 Task: Search for a house in Monte Plata, Dominican Republic for 8 adults from 12th to 16th July, with amenities like Gym, Wifi, and TV, priced between ₹10,000 and ₹16,000, and hosted in English.
Action: Mouse moved to (418, 87)
Screenshot: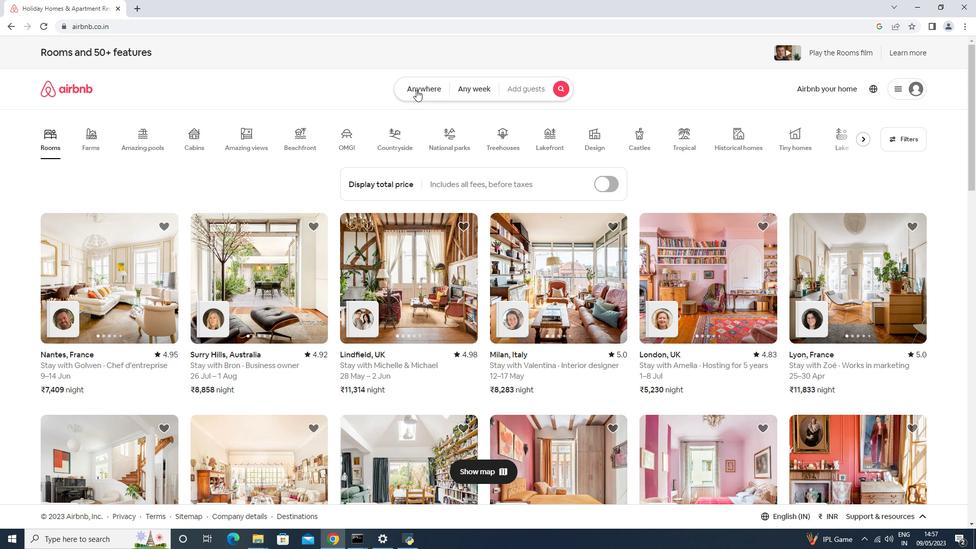 
Action: Mouse pressed left at (418, 87)
Screenshot: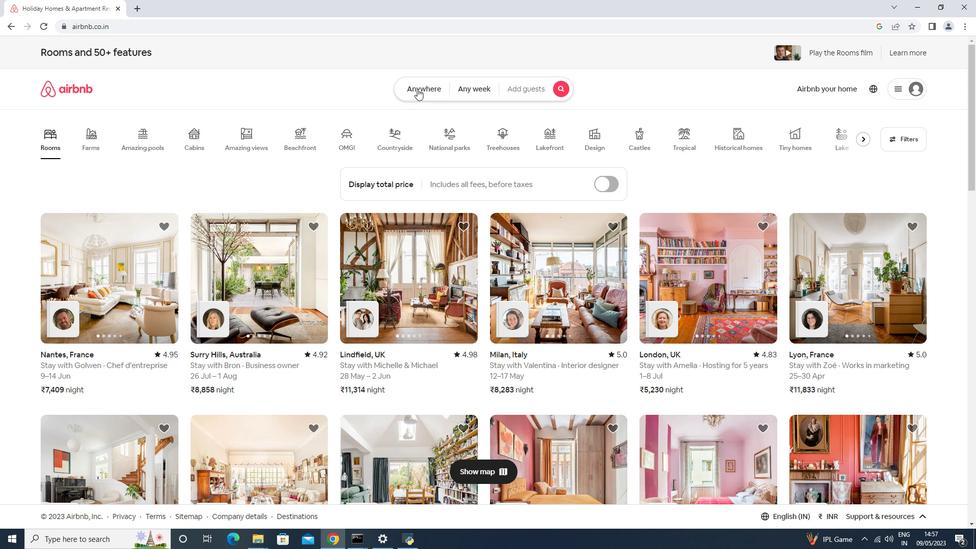 
Action: Mouse moved to (396, 122)
Screenshot: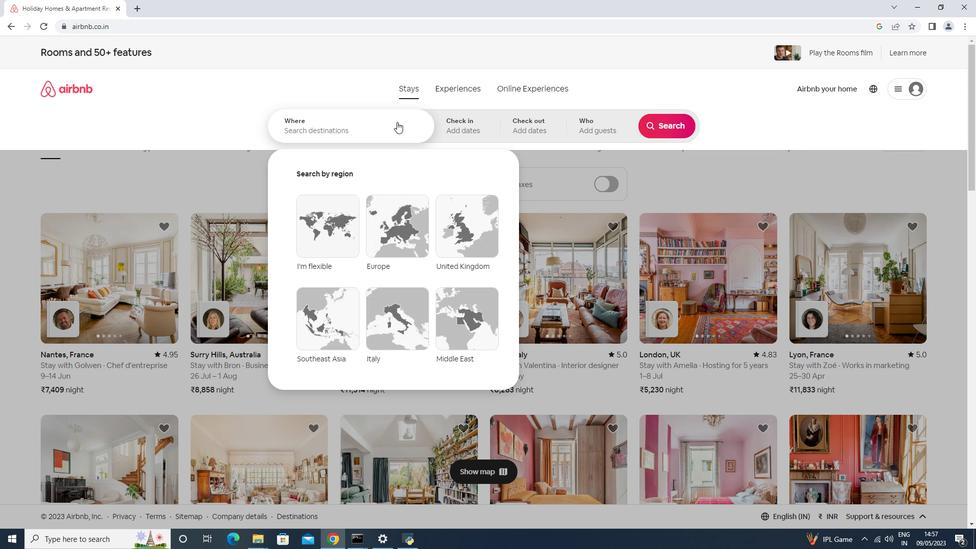 
Action: Mouse pressed left at (396, 122)
Screenshot: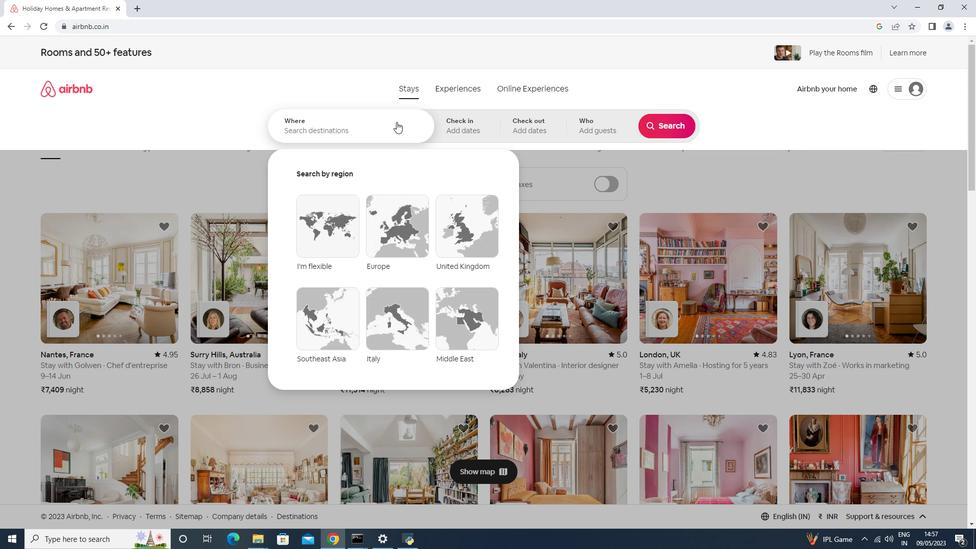 
Action: Key pressed <Key.shift>Monte<Key.space><Key.shift>Plata,<Key.space><Key.shift>Dominican<Key.enter>
Screenshot: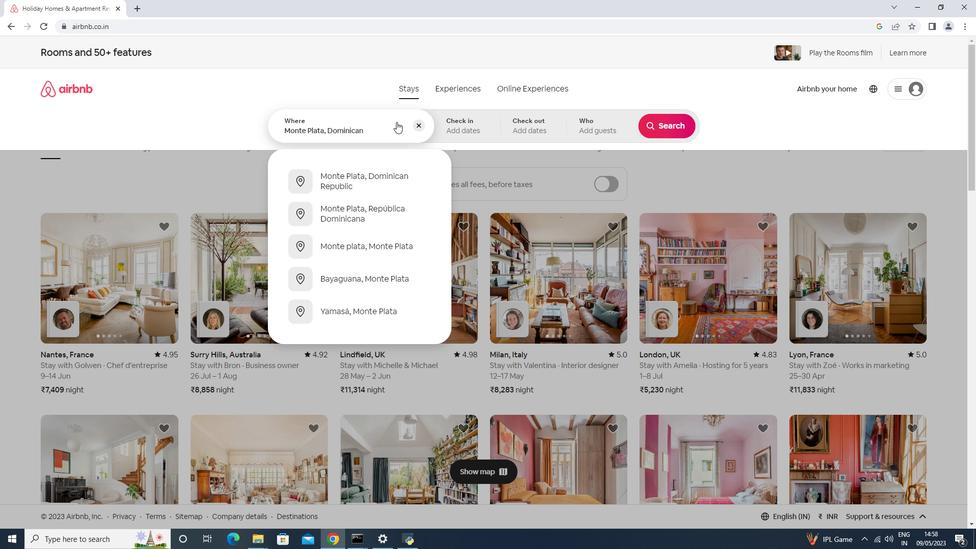 
Action: Mouse moved to (669, 209)
Screenshot: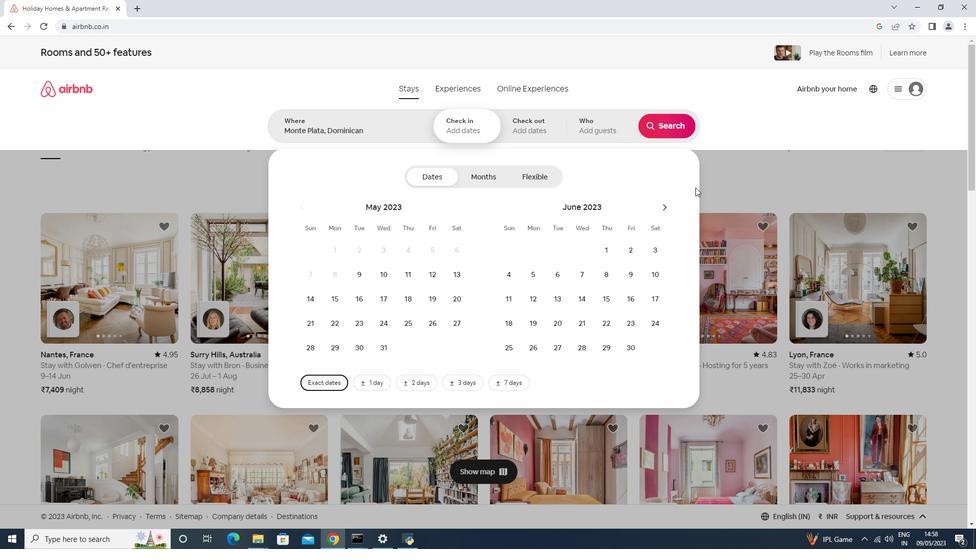 
Action: Mouse pressed left at (669, 209)
Screenshot: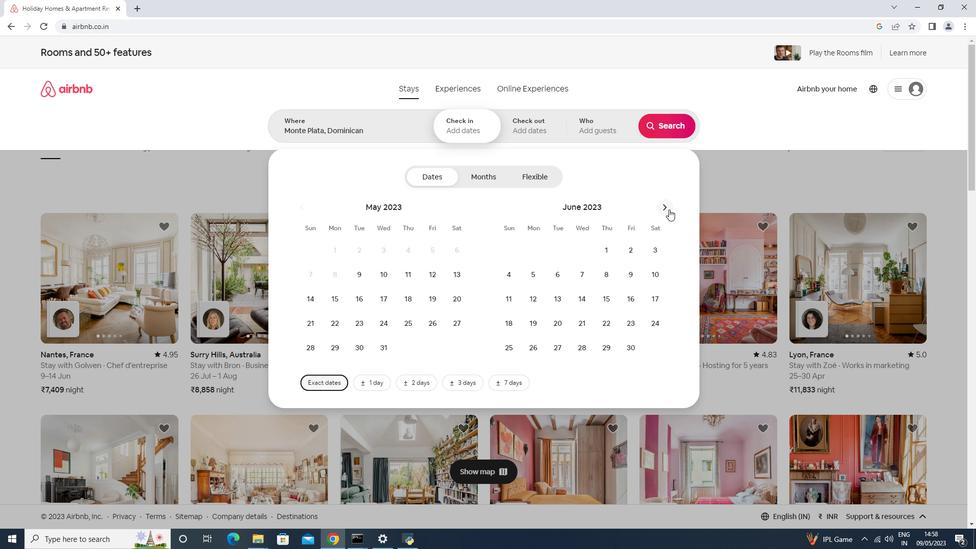 
Action: Mouse moved to (583, 297)
Screenshot: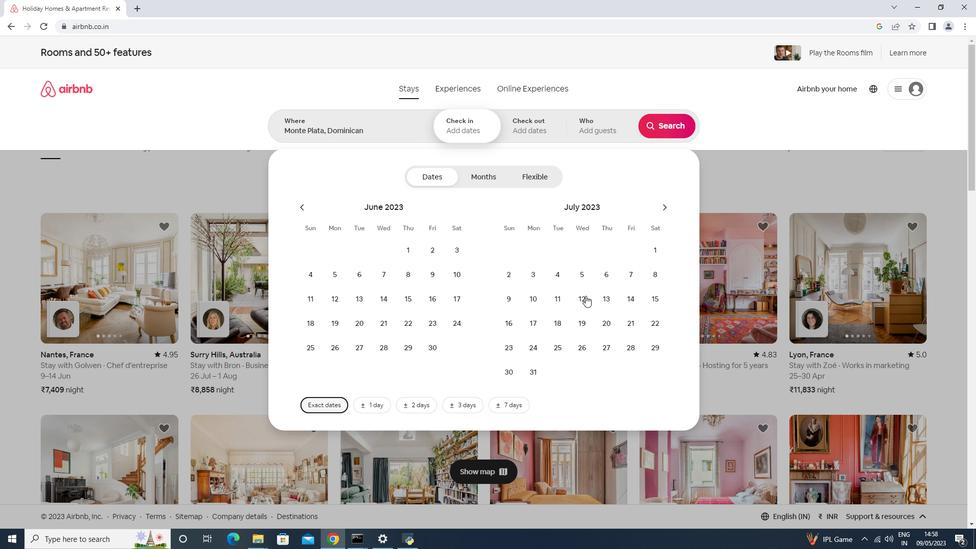
Action: Mouse pressed left at (583, 297)
Screenshot: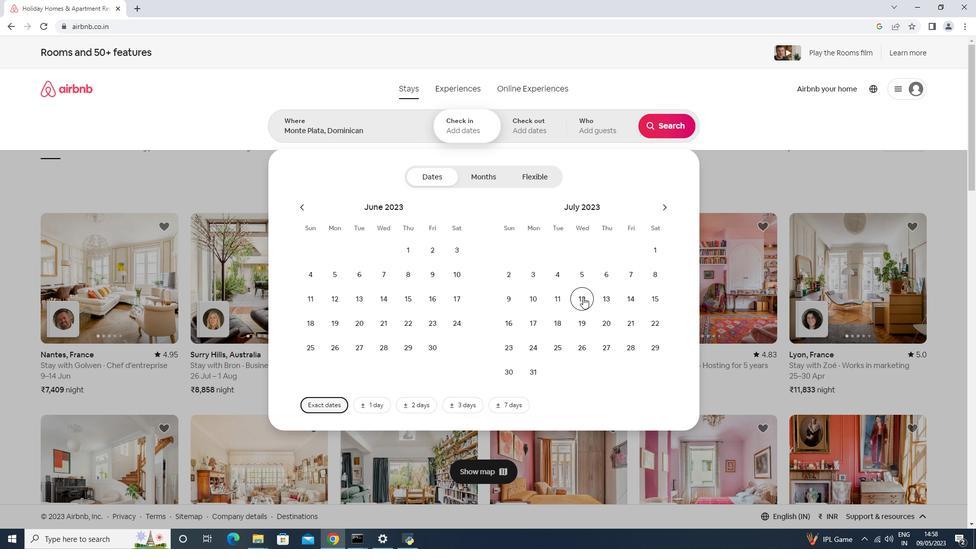 
Action: Mouse moved to (517, 321)
Screenshot: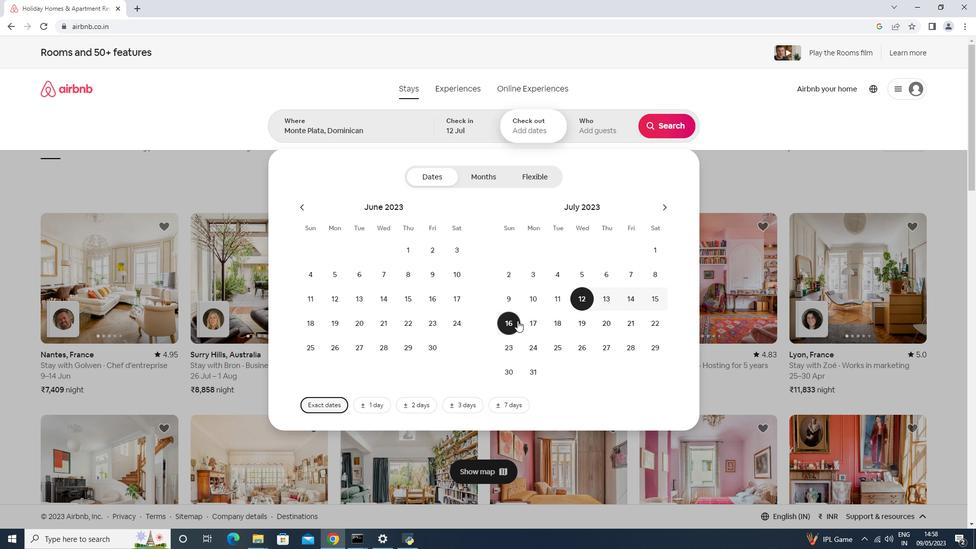 
Action: Mouse pressed left at (517, 321)
Screenshot: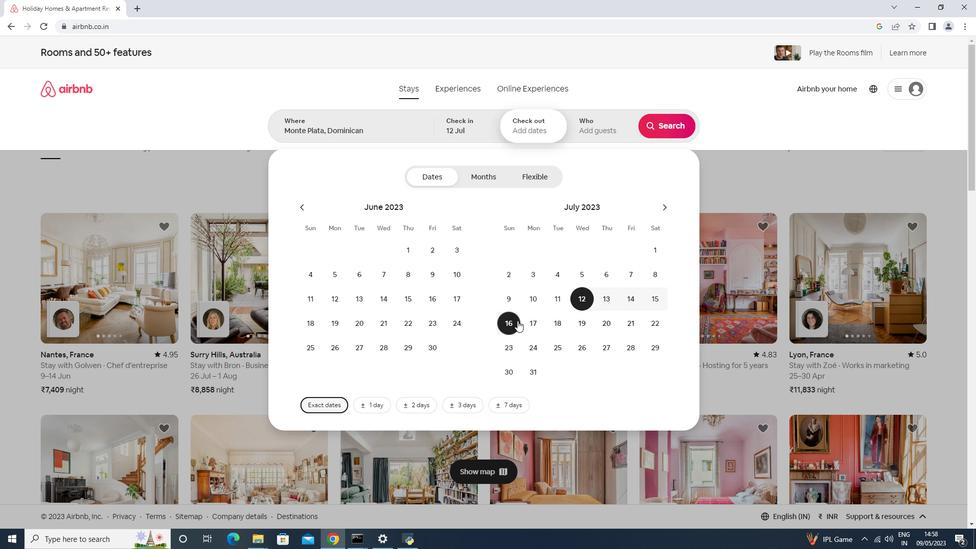 
Action: Mouse moved to (598, 136)
Screenshot: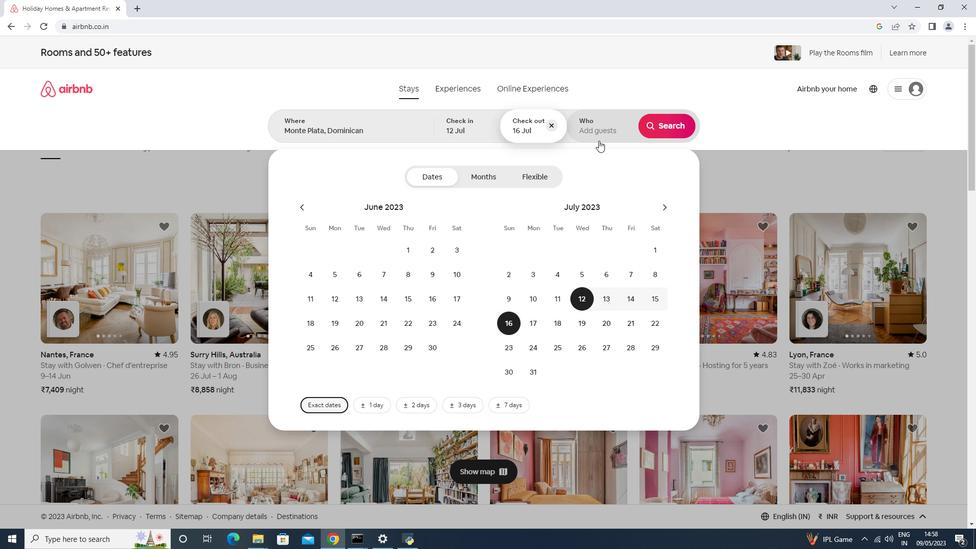 
Action: Mouse pressed left at (598, 136)
Screenshot: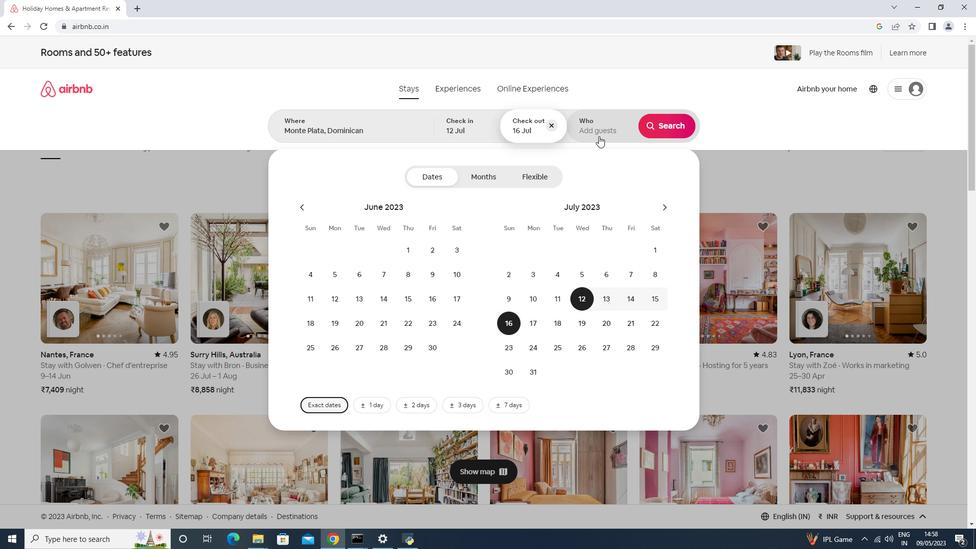 
Action: Mouse moved to (669, 178)
Screenshot: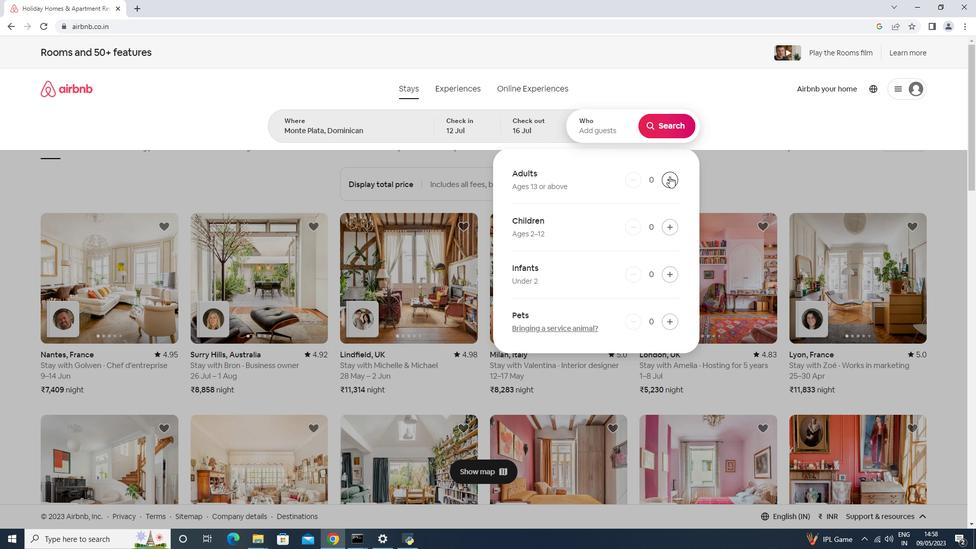 
Action: Mouse pressed left at (669, 178)
Screenshot: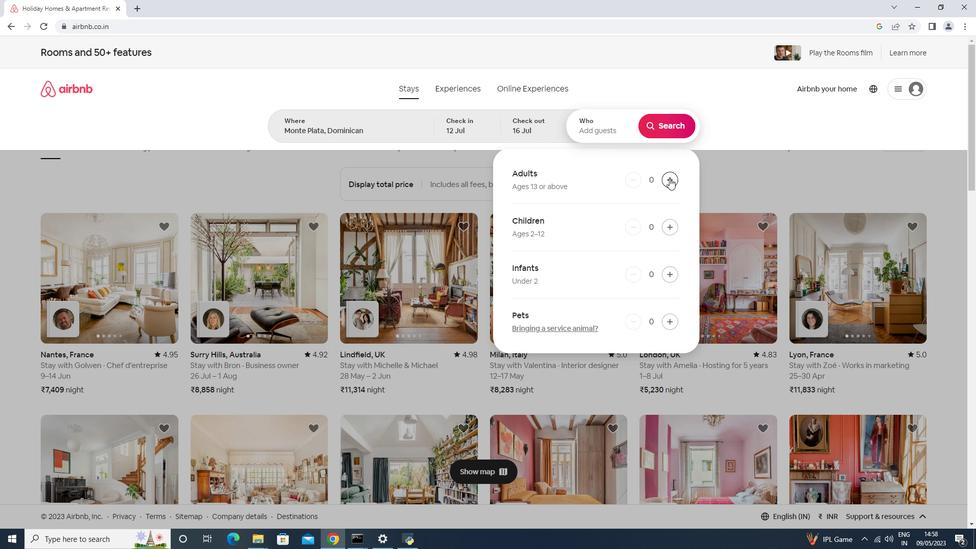 
Action: Mouse pressed left at (669, 178)
Screenshot: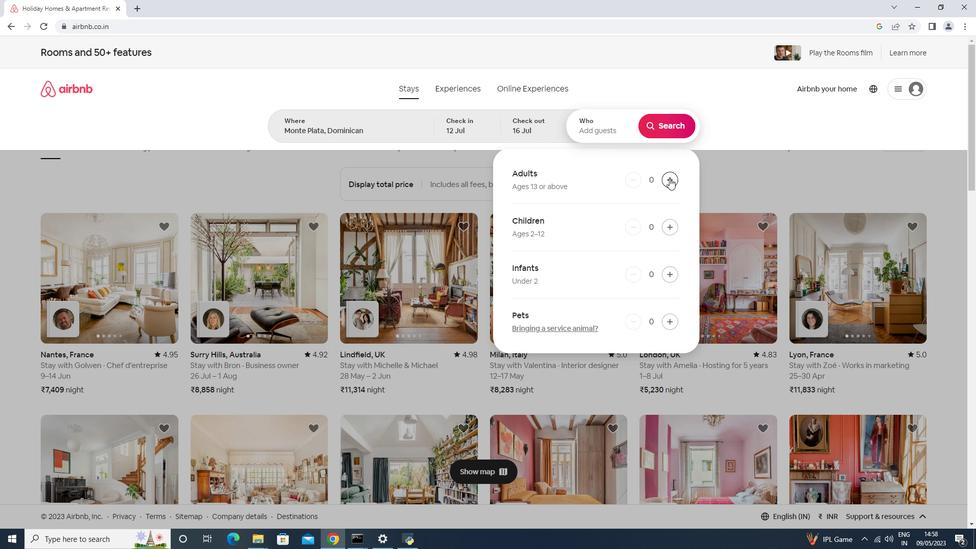 
Action: Mouse pressed left at (669, 178)
Screenshot: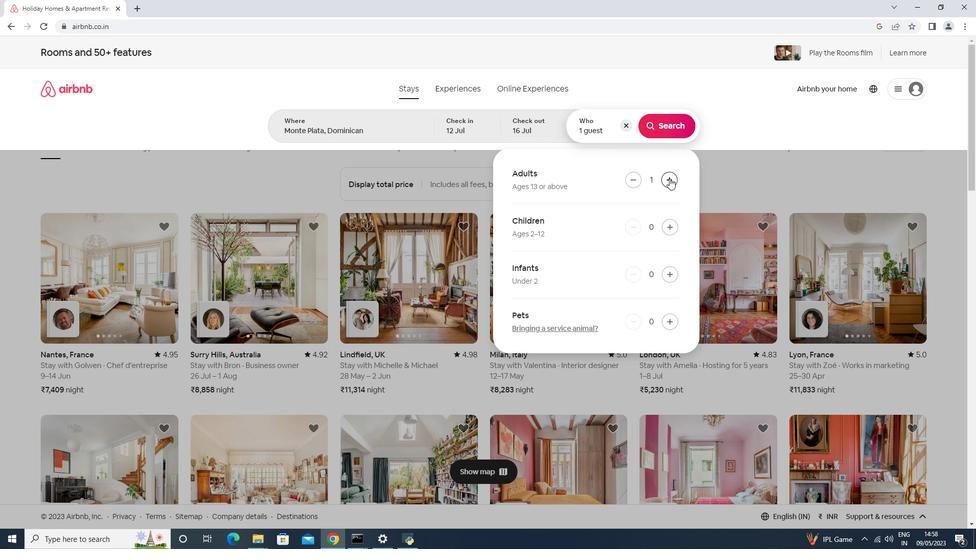 
Action: Mouse pressed left at (669, 178)
Screenshot: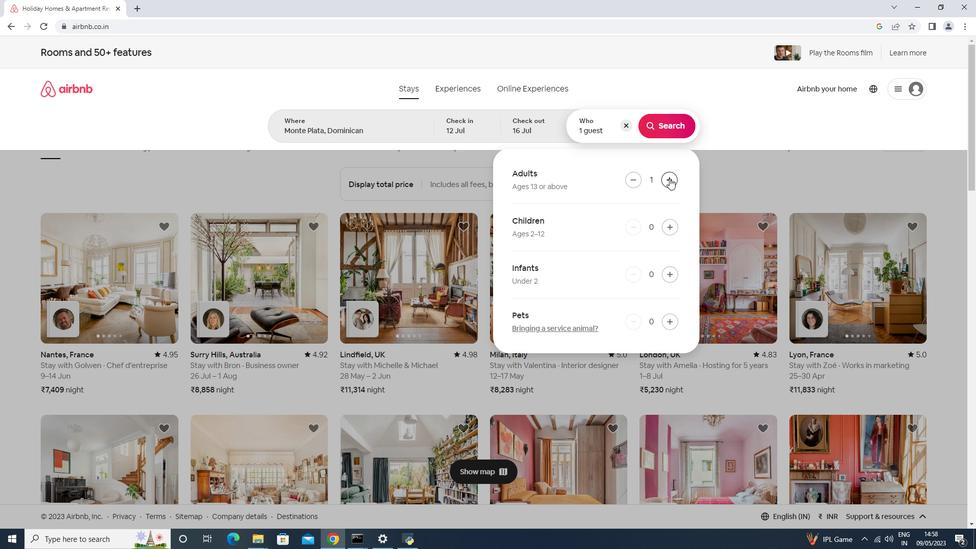 
Action: Mouse pressed left at (669, 178)
Screenshot: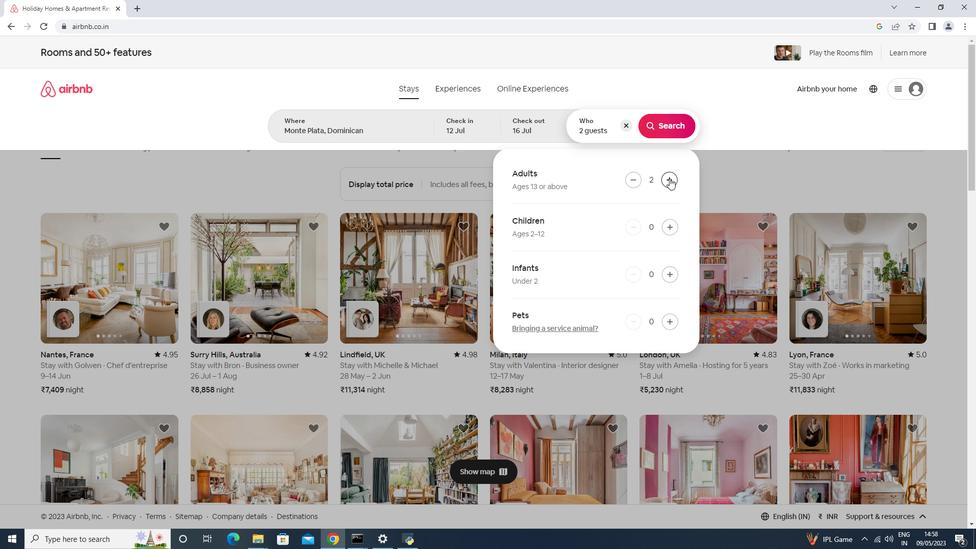 
Action: Mouse pressed left at (669, 178)
Screenshot: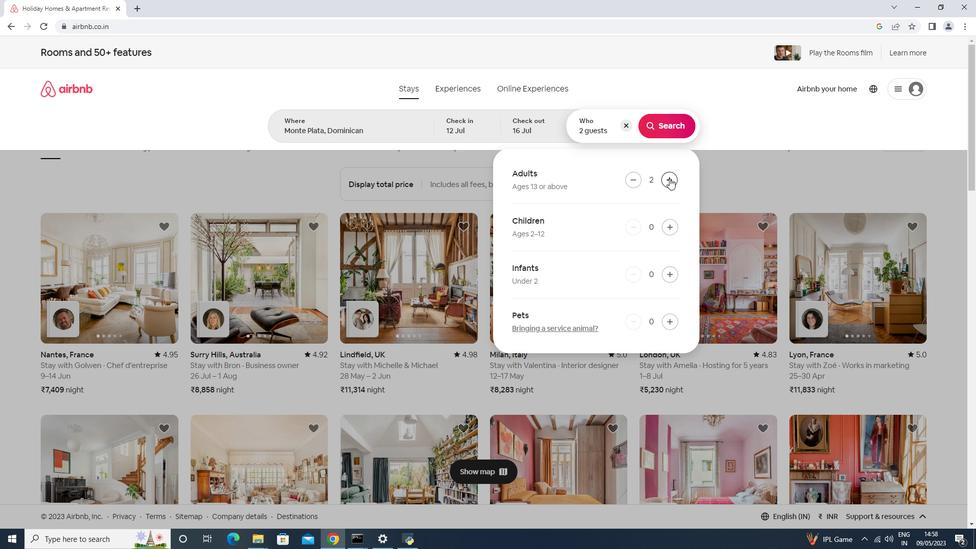 
Action: Mouse pressed left at (669, 178)
Screenshot: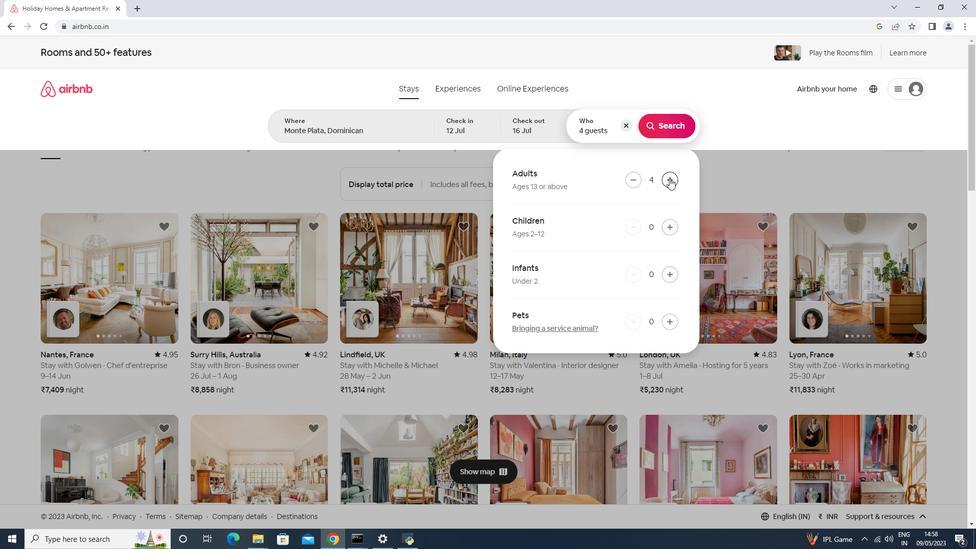 
Action: Mouse pressed left at (669, 178)
Screenshot: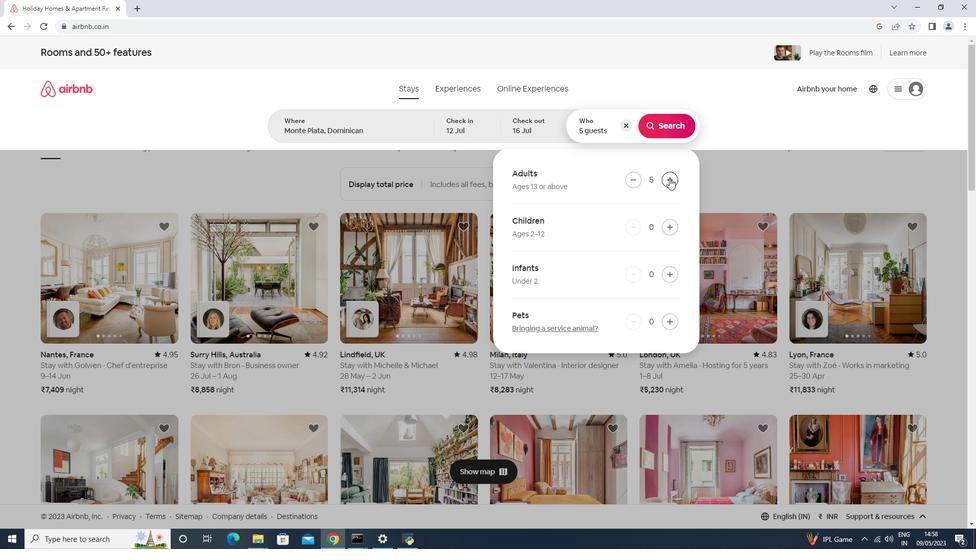 
Action: Mouse moved to (674, 124)
Screenshot: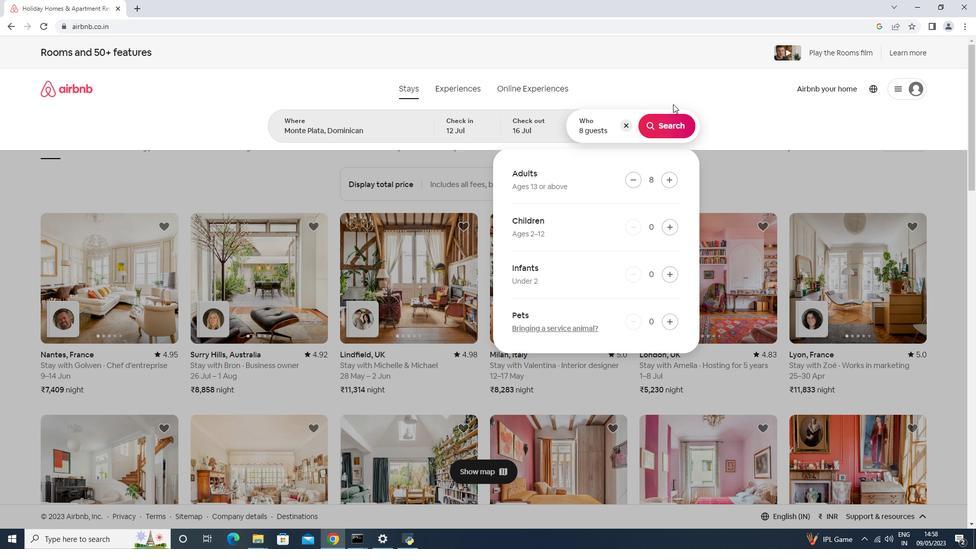 
Action: Mouse pressed left at (674, 124)
Screenshot: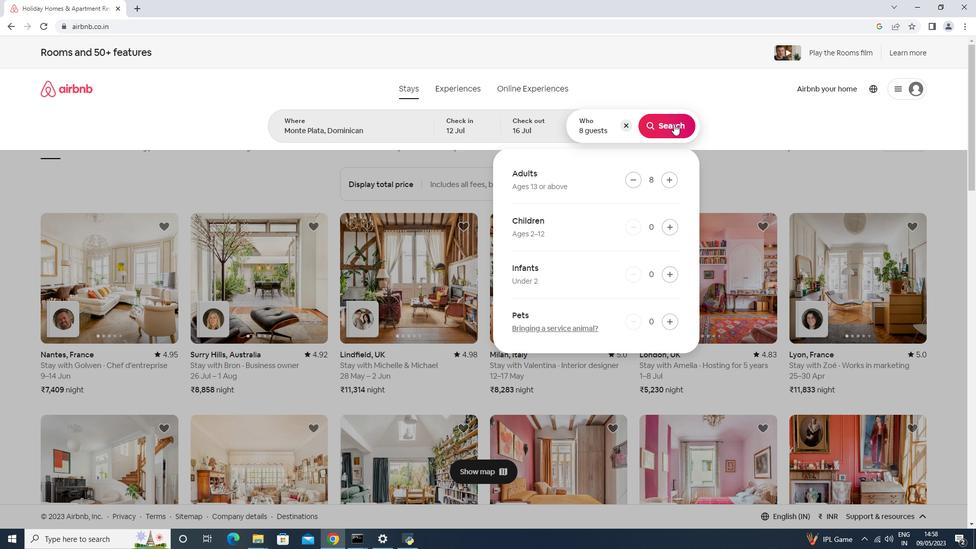 
Action: Mouse moved to (935, 96)
Screenshot: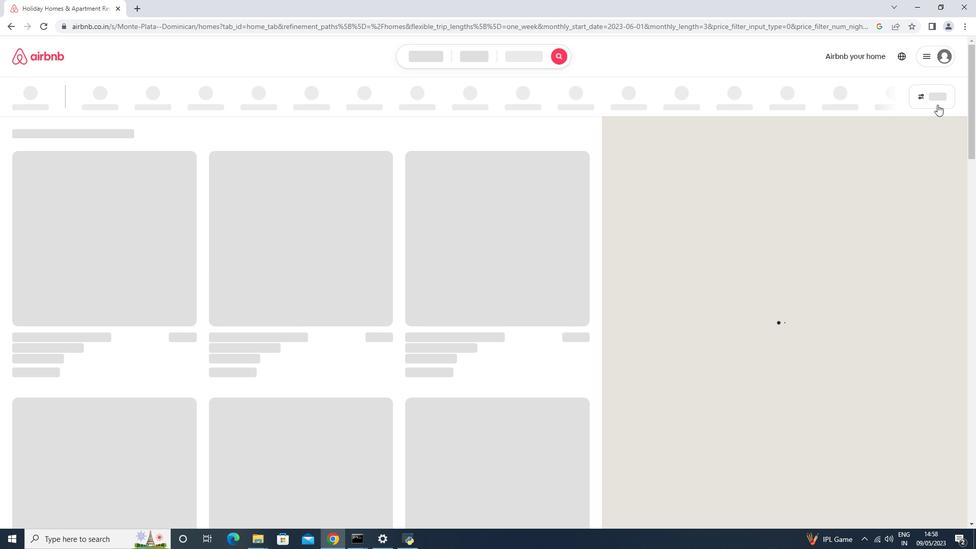 
Action: Mouse pressed left at (935, 96)
Screenshot: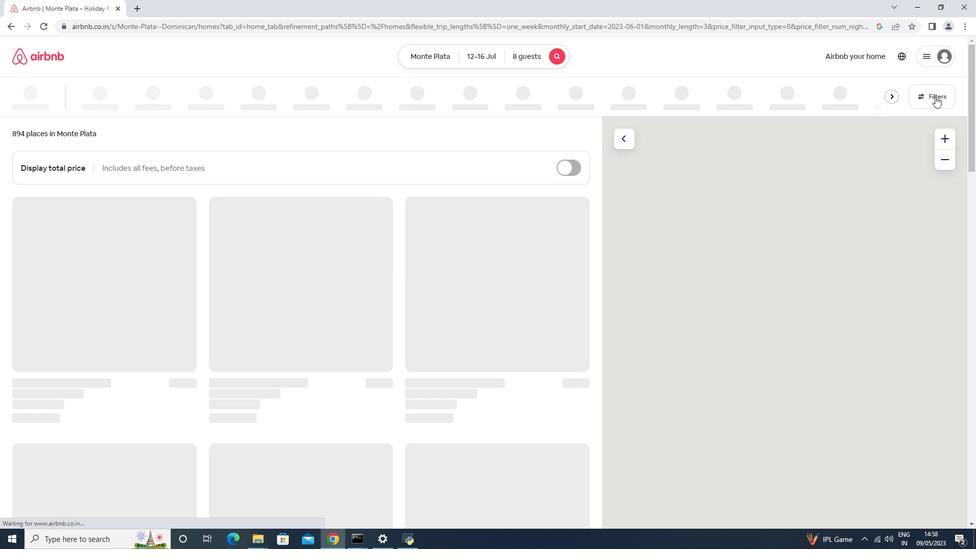 
Action: Mouse moved to (388, 341)
Screenshot: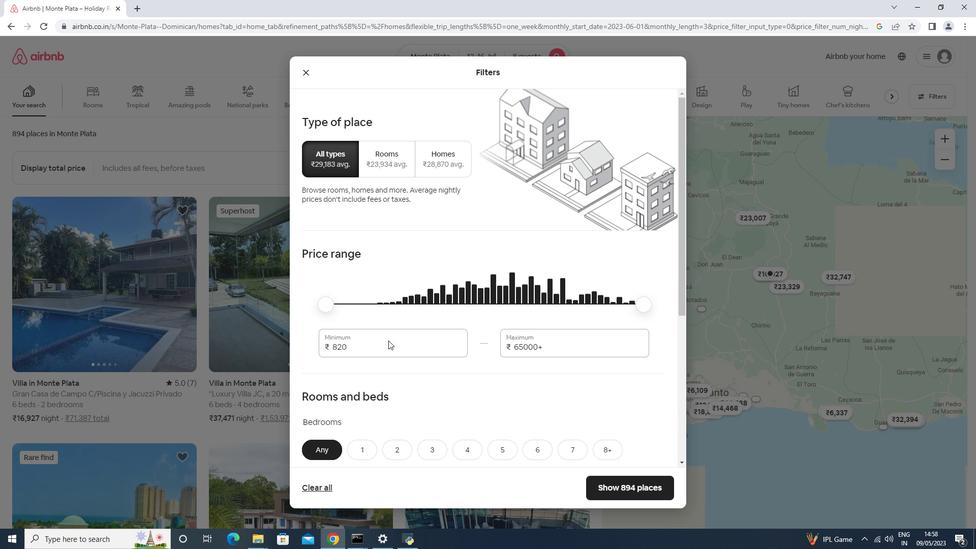 
Action: Mouse pressed left at (388, 341)
Screenshot: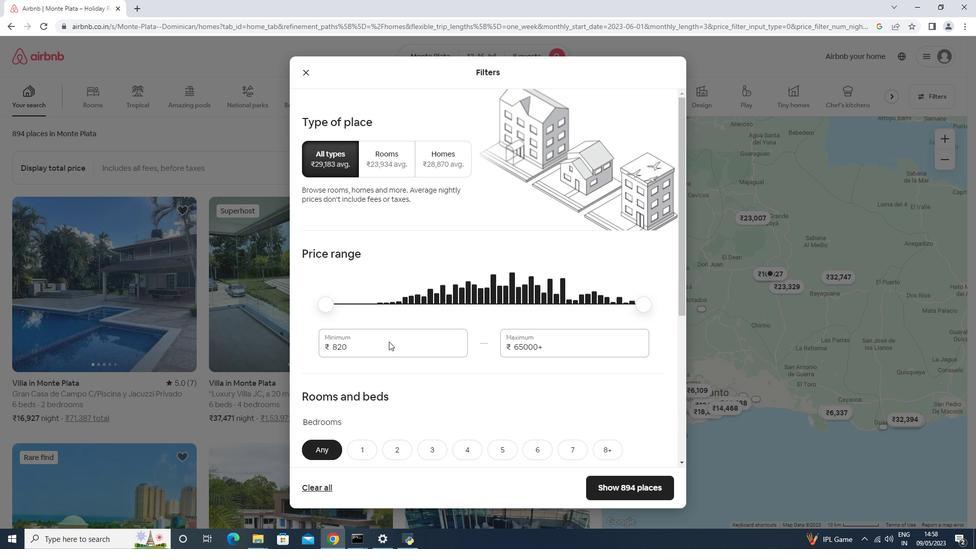 
Action: Mouse moved to (388, 341)
Screenshot: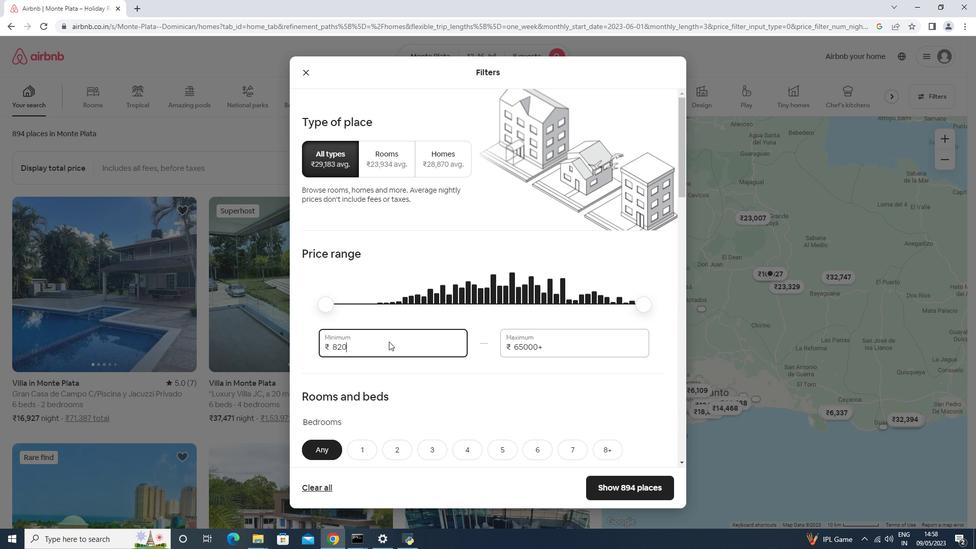 
Action: Key pressed <Key.backspace><Key.backspace><Key.backspace>10000<Key.tab>16000
Screenshot: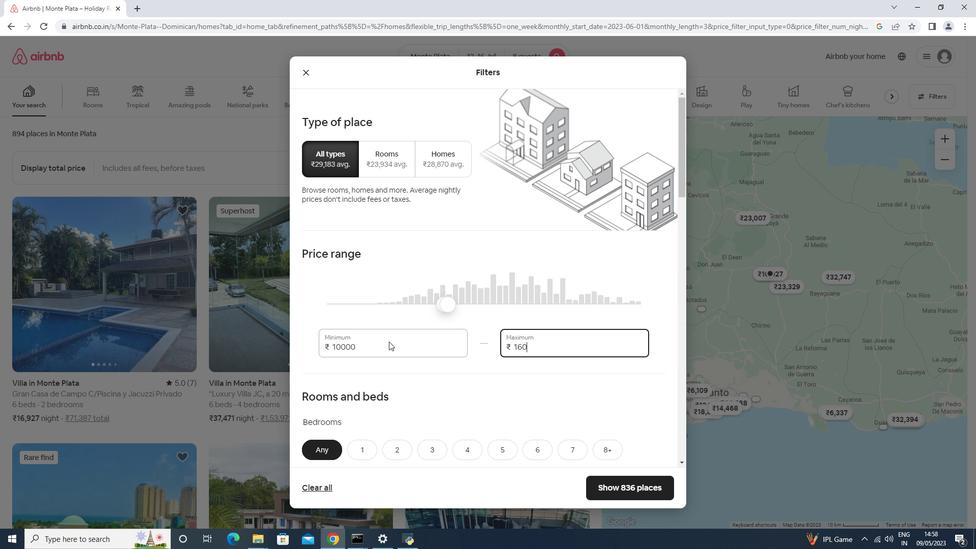 
Action: Mouse scrolled (388, 341) with delta (0, 0)
Screenshot: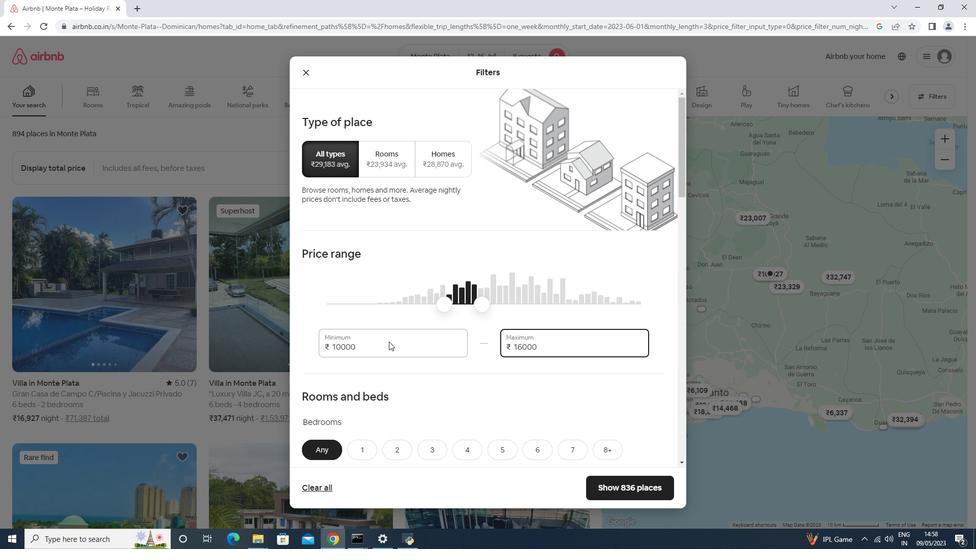 
Action: Mouse scrolled (388, 341) with delta (0, 0)
Screenshot: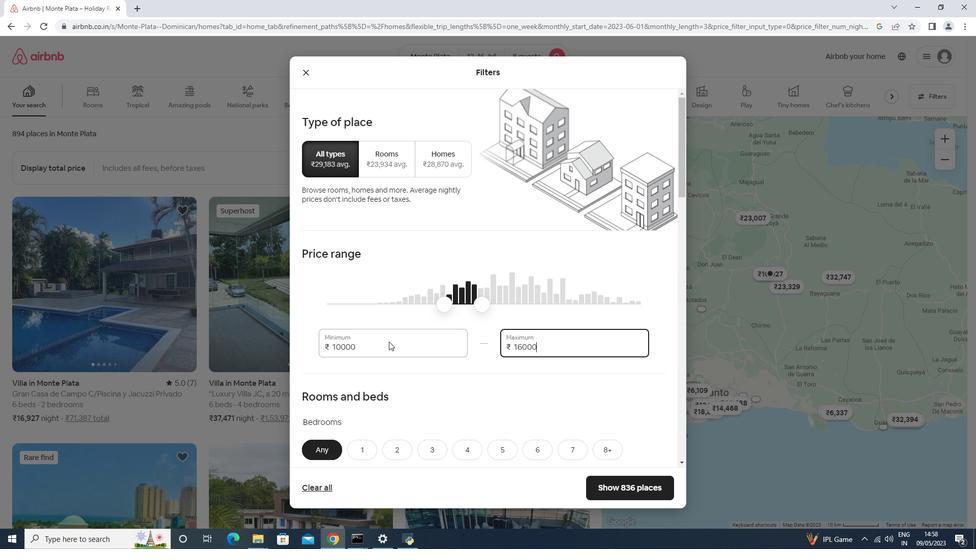 
Action: Mouse scrolled (388, 341) with delta (0, 0)
Screenshot: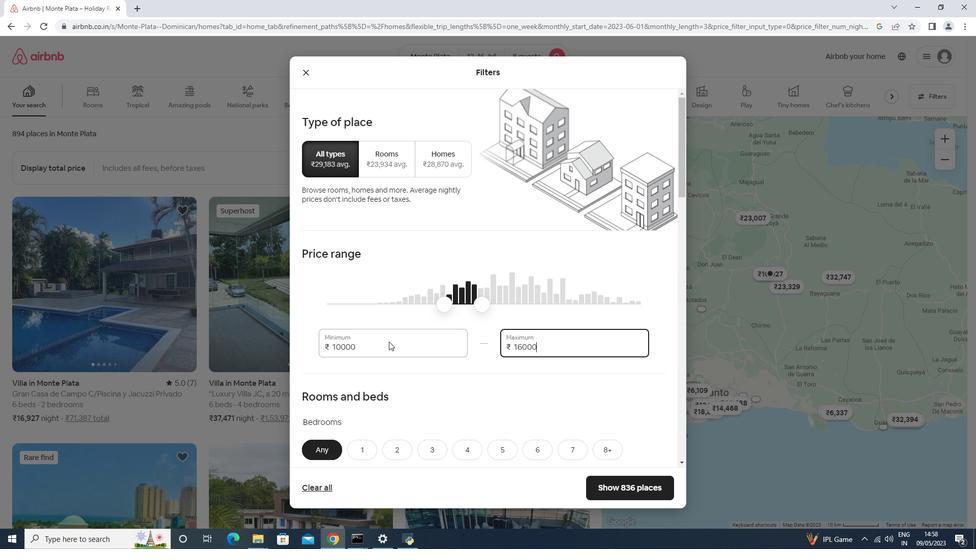
Action: Mouse scrolled (388, 341) with delta (0, 0)
Screenshot: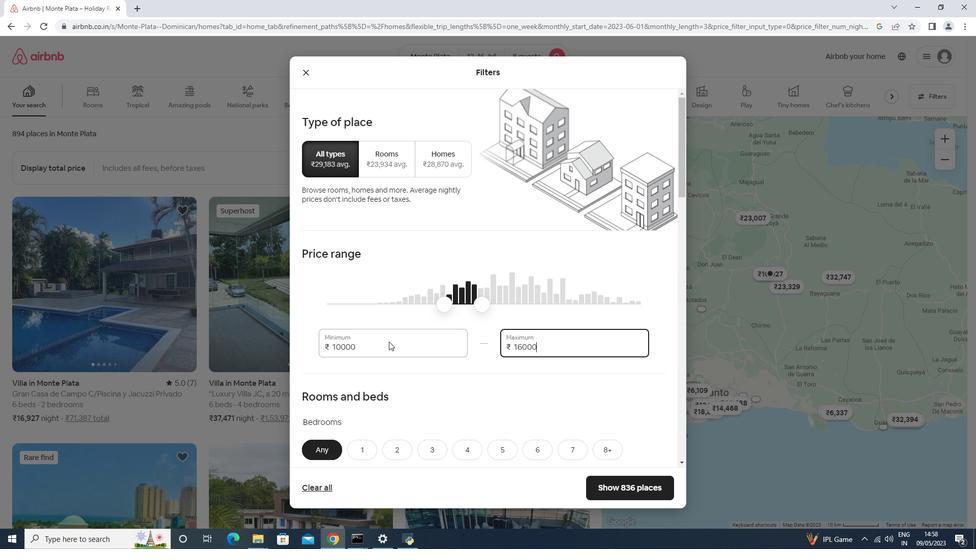 
Action: Mouse moved to (605, 244)
Screenshot: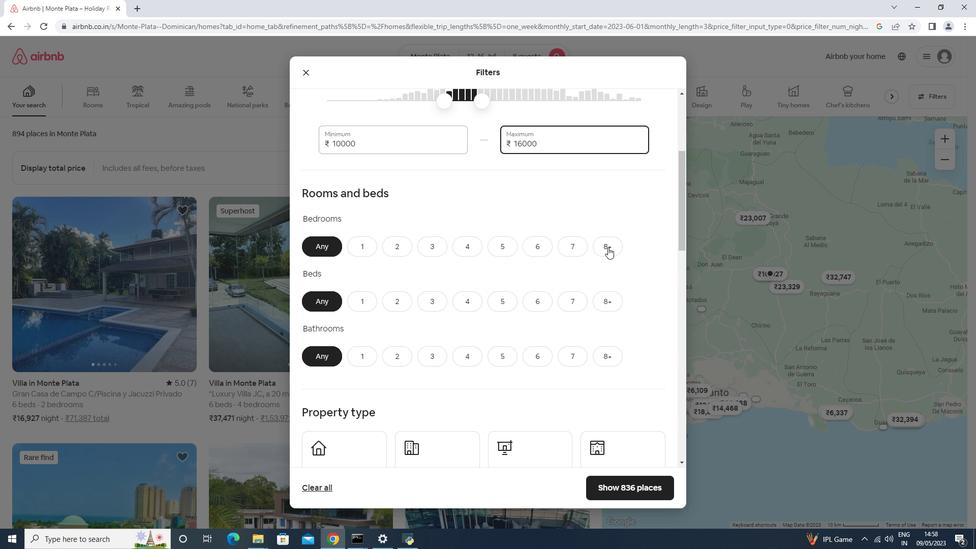 
Action: Mouse pressed left at (605, 244)
Screenshot: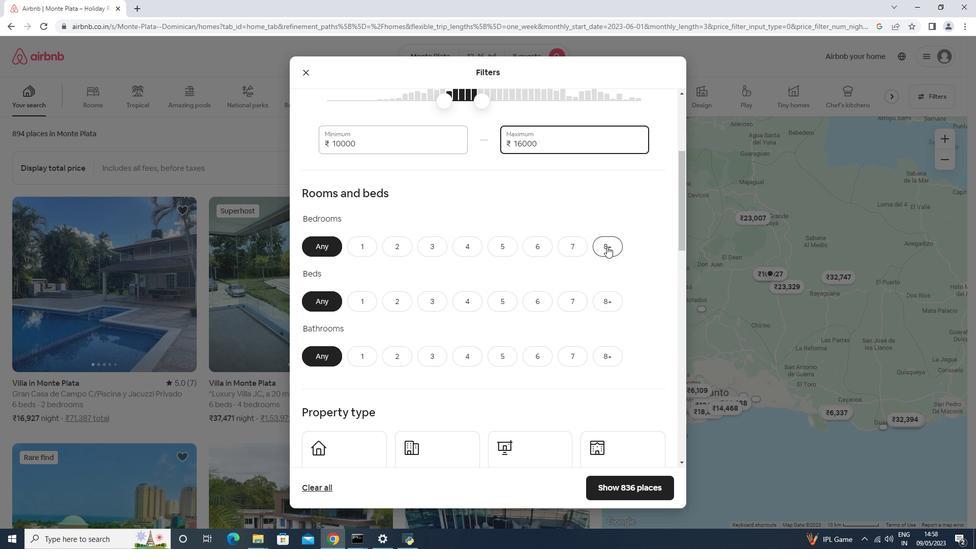 
Action: Mouse moved to (606, 301)
Screenshot: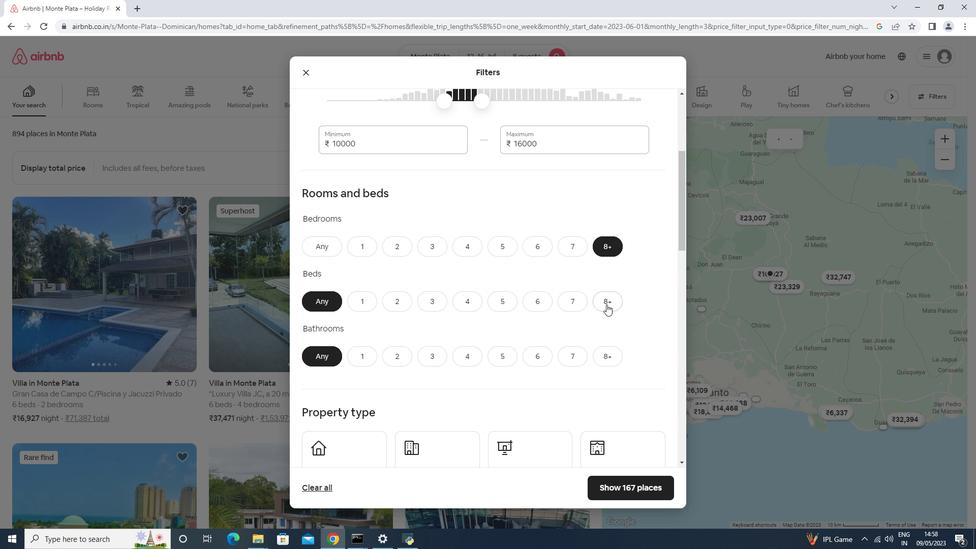 
Action: Mouse pressed left at (606, 301)
Screenshot: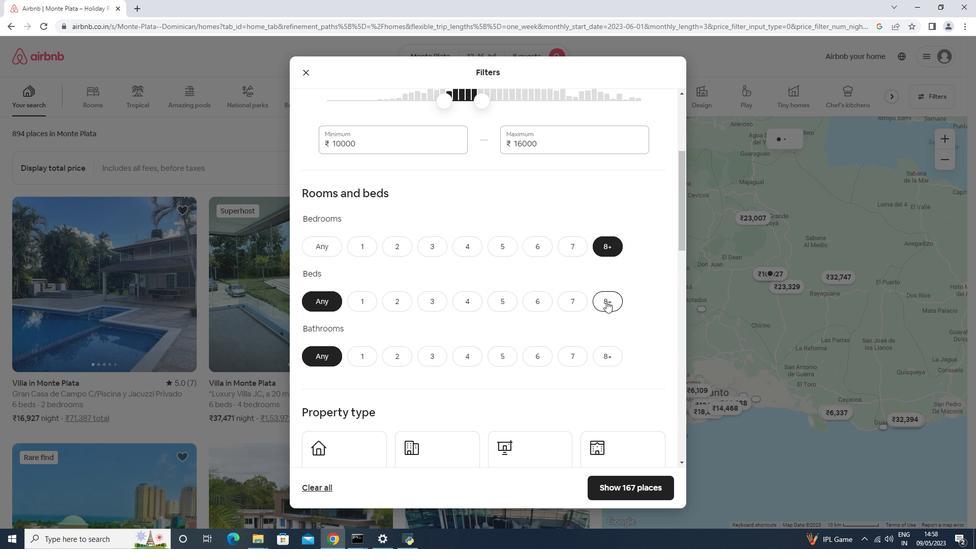 
Action: Mouse moved to (610, 353)
Screenshot: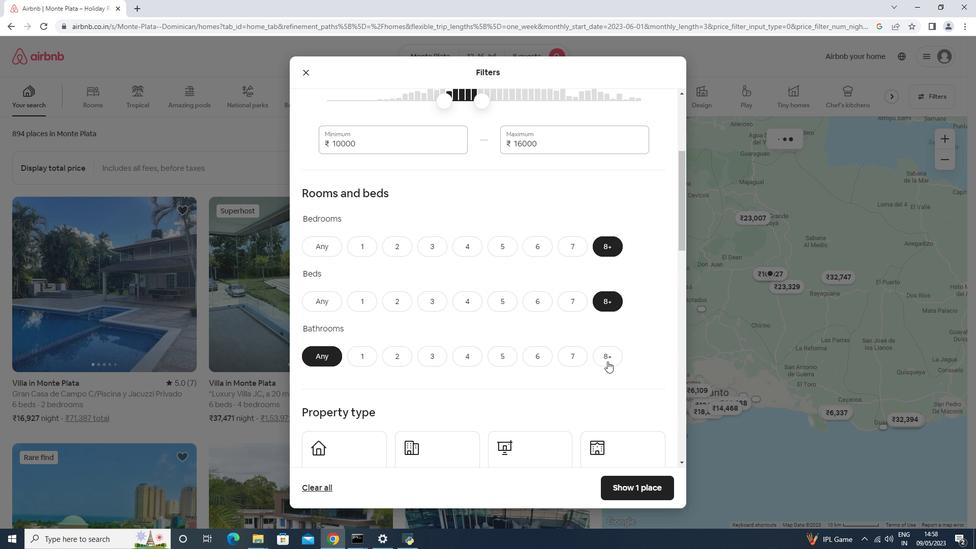 
Action: Mouse pressed left at (610, 353)
Screenshot: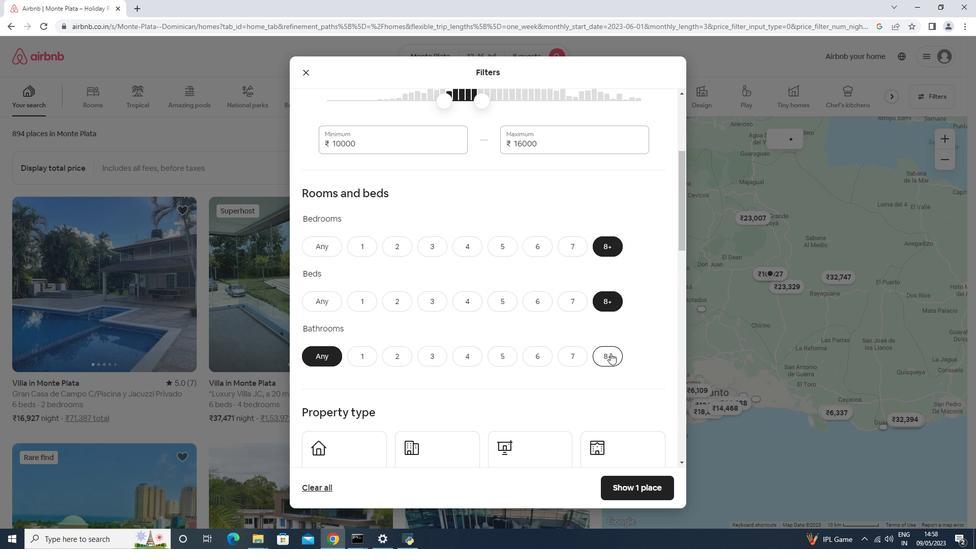 
Action: Mouse moved to (433, 420)
Screenshot: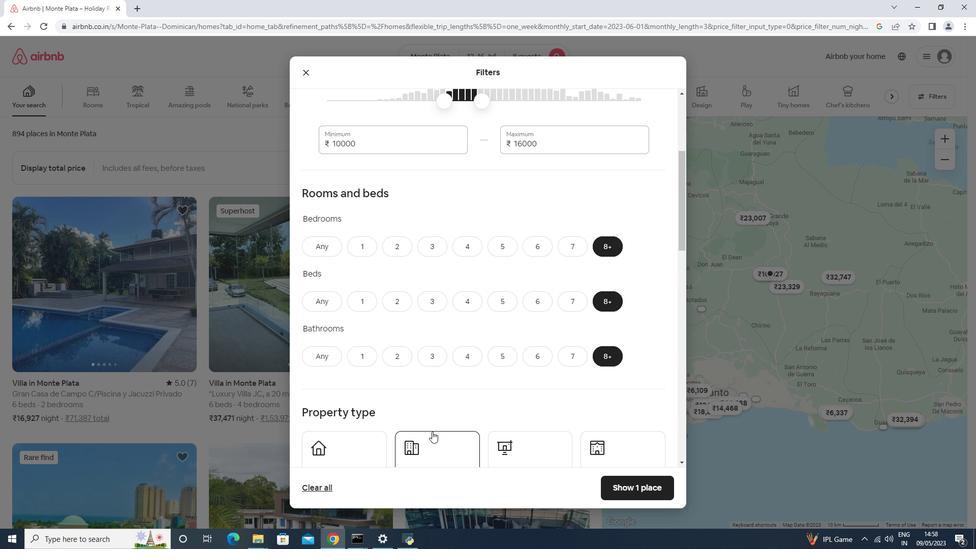 
Action: Mouse scrolled (433, 419) with delta (0, 0)
Screenshot: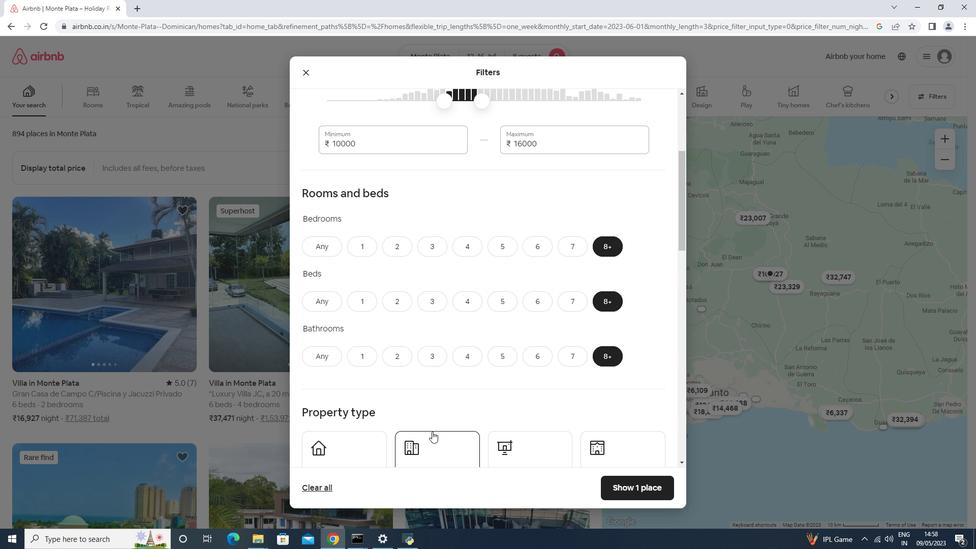 
Action: Mouse scrolled (433, 419) with delta (0, 0)
Screenshot: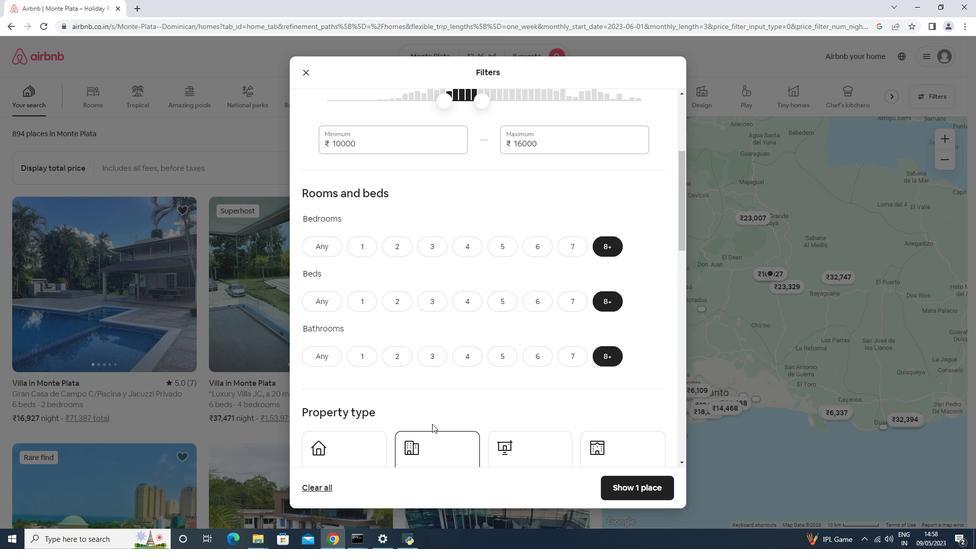
Action: Mouse scrolled (433, 419) with delta (0, 0)
Screenshot: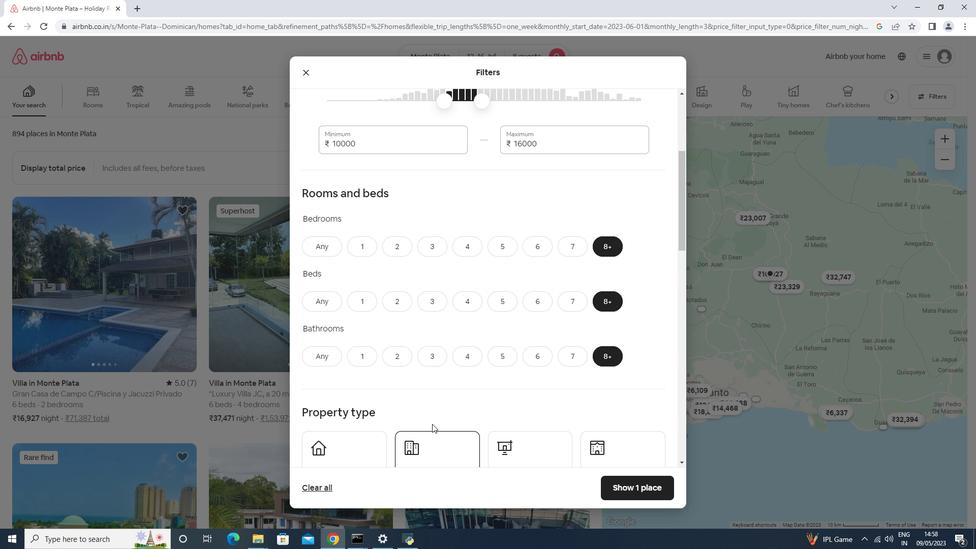 
Action: Mouse scrolled (433, 419) with delta (0, 0)
Screenshot: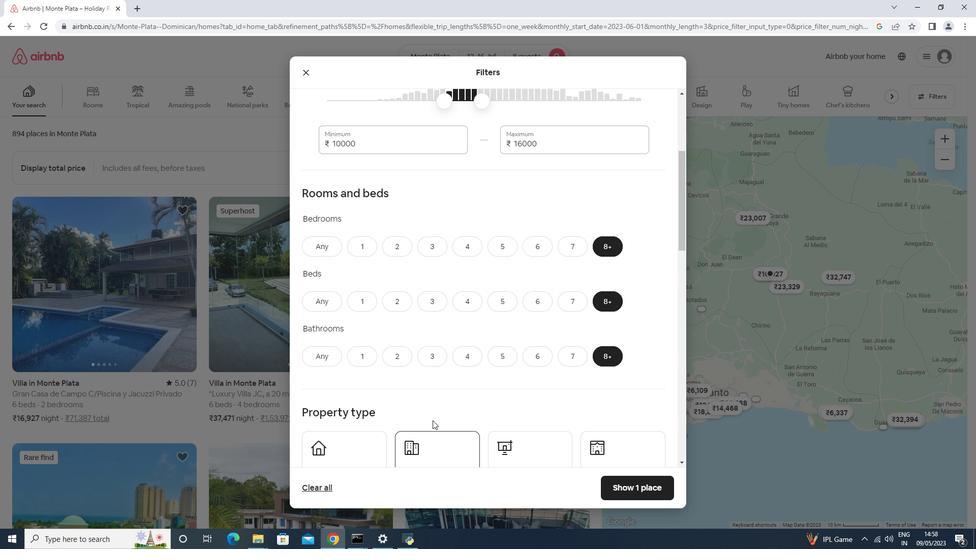 
Action: Mouse moved to (367, 270)
Screenshot: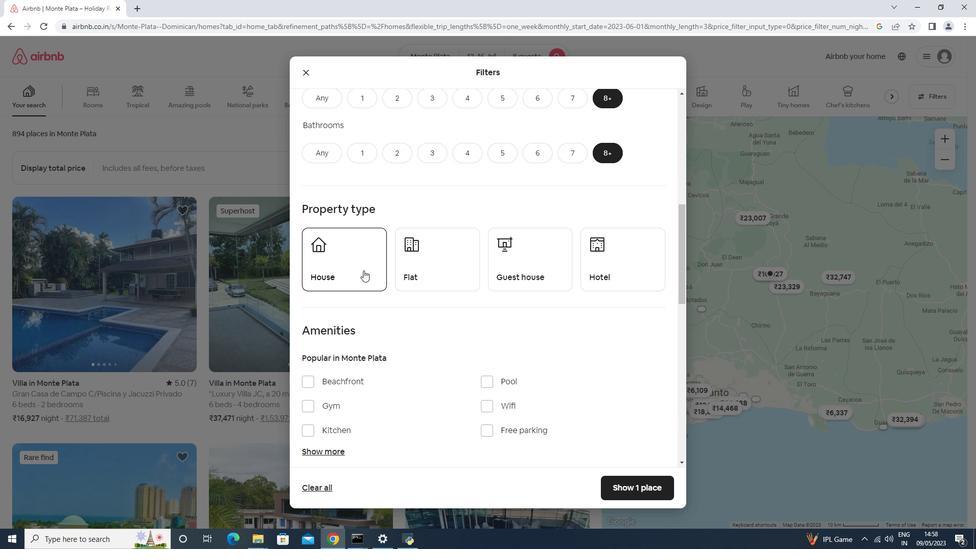 
Action: Mouse pressed left at (367, 270)
Screenshot: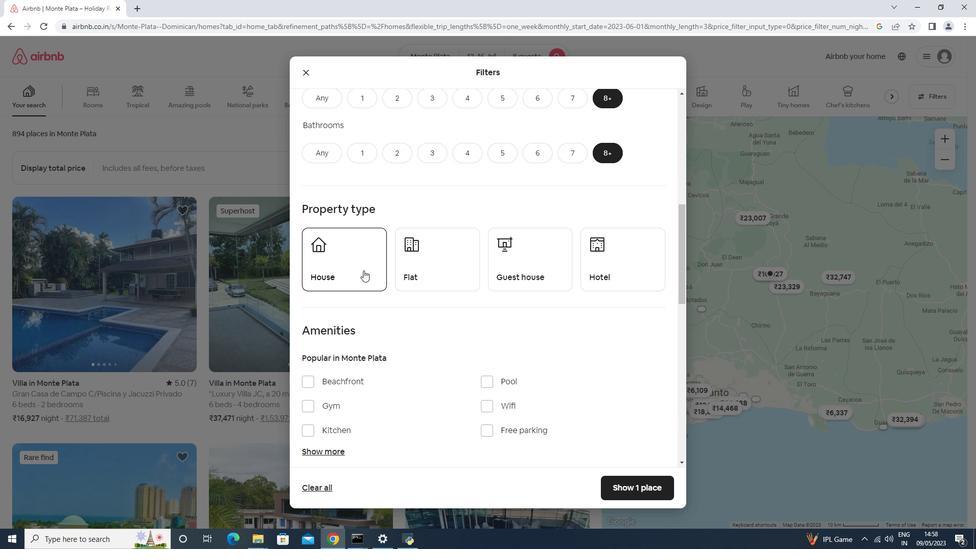 
Action: Mouse moved to (468, 279)
Screenshot: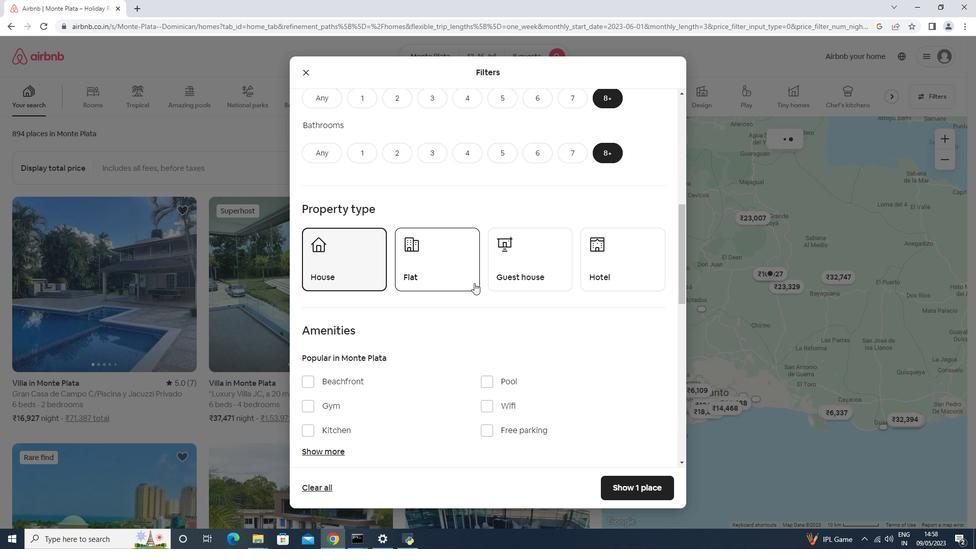 
Action: Mouse pressed left at (468, 279)
Screenshot: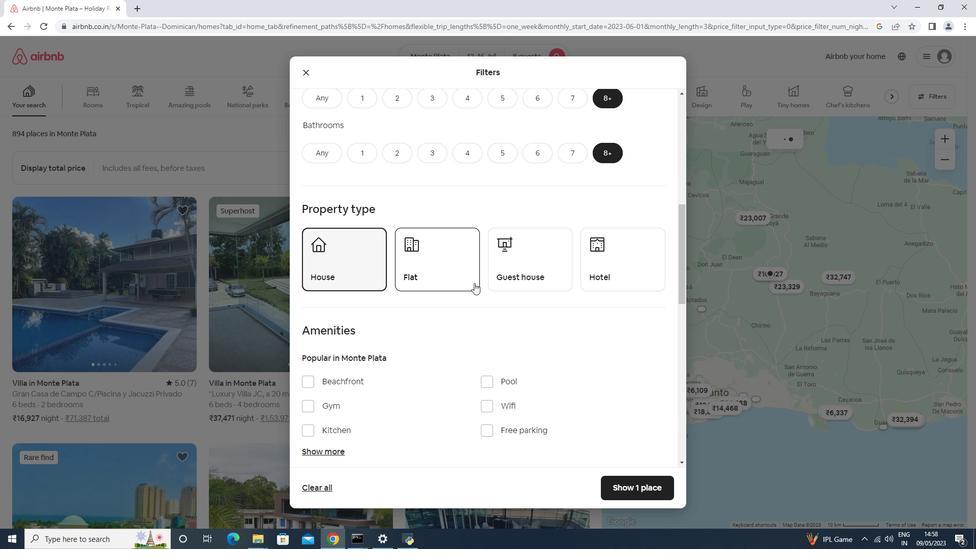 
Action: Mouse moved to (513, 273)
Screenshot: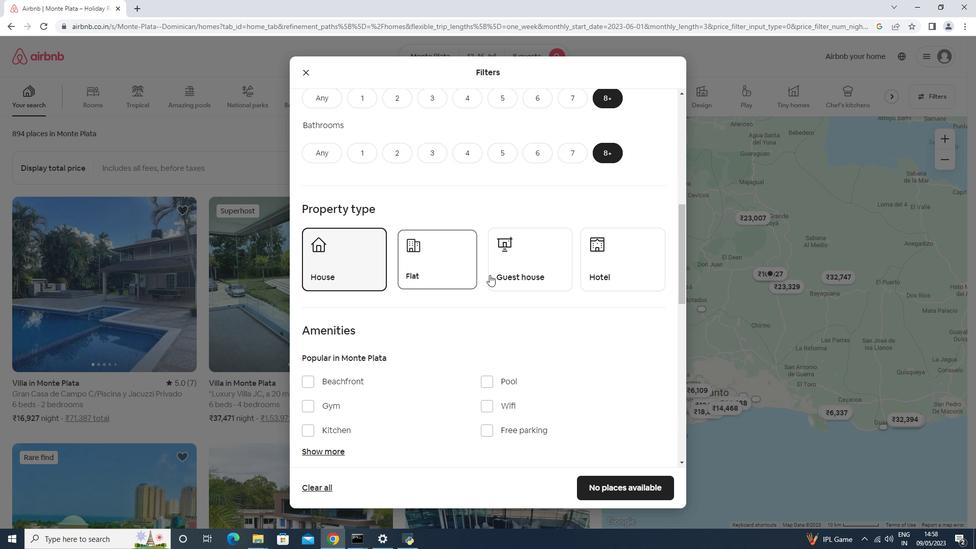 
Action: Mouse pressed left at (513, 273)
Screenshot: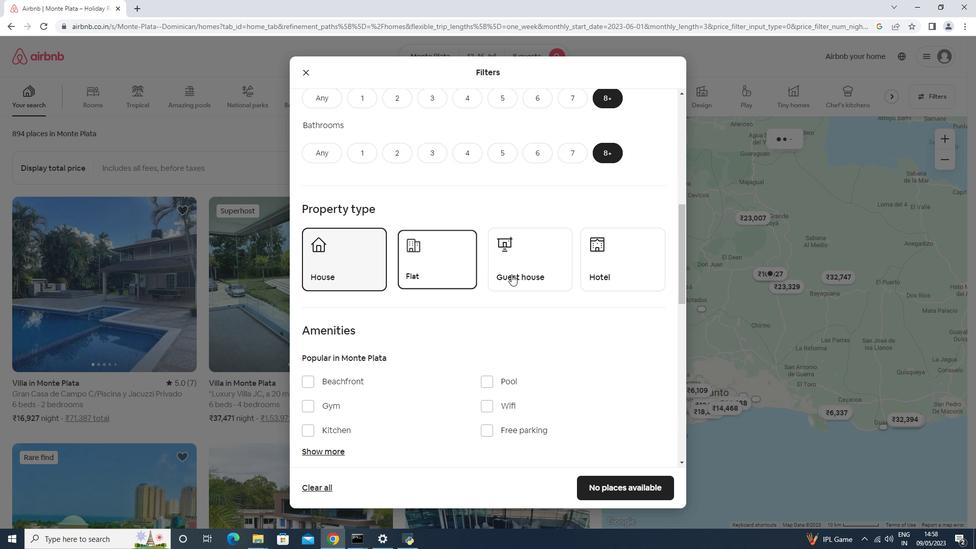 
Action: Mouse scrolled (513, 272) with delta (0, 0)
Screenshot: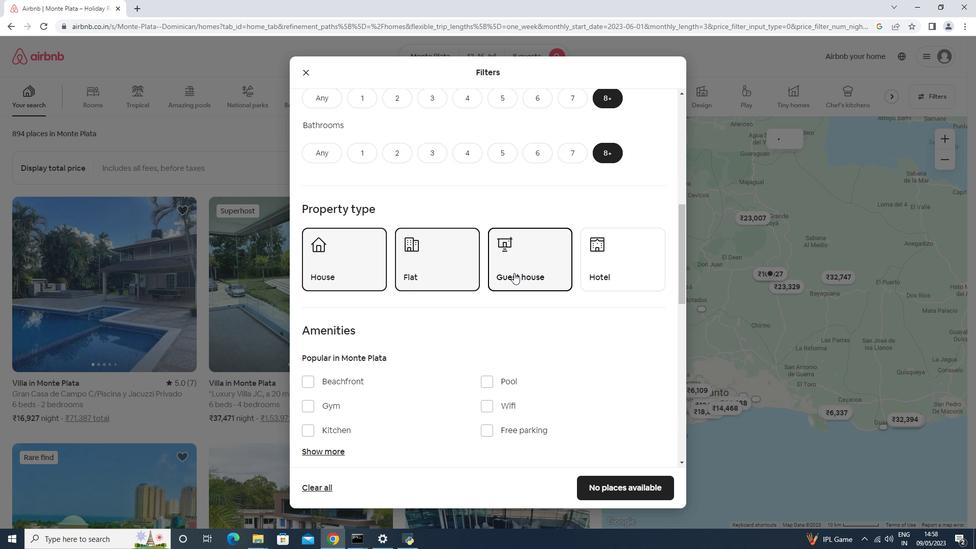 
Action: Mouse scrolled (513, 272) with delta (0, 0)
Screenshot: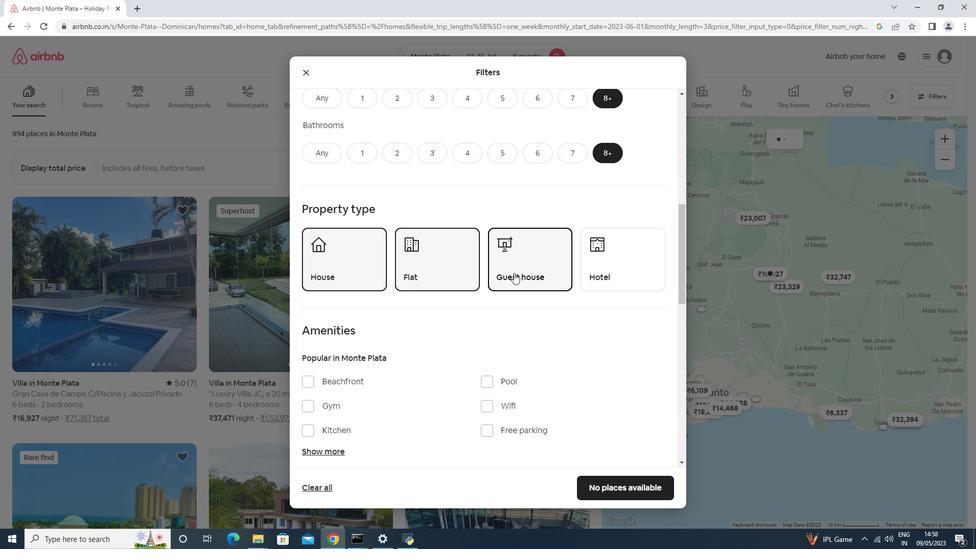 
Action: Mouse moved to (338, 298)
Screenshot: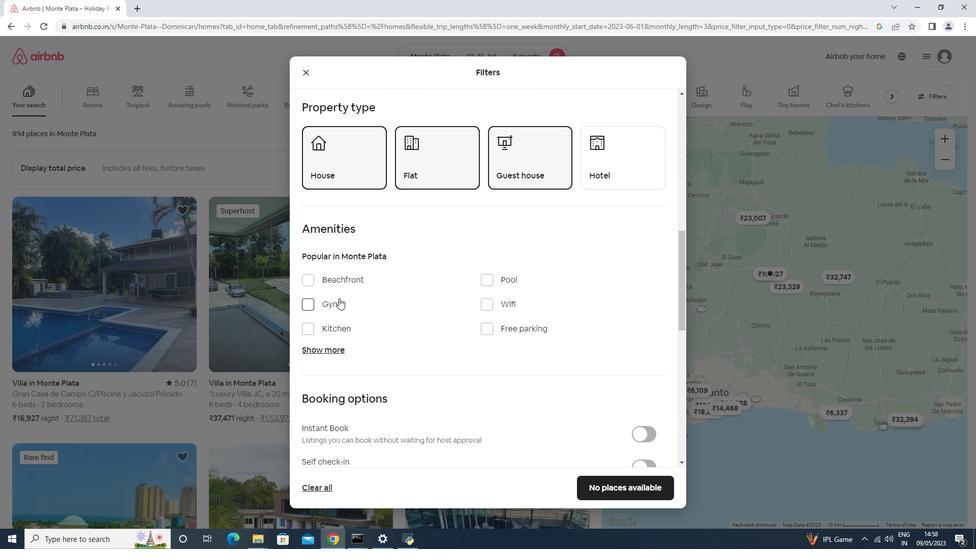 
Action: Mouse pressed left at (338, 298)
Screenshot: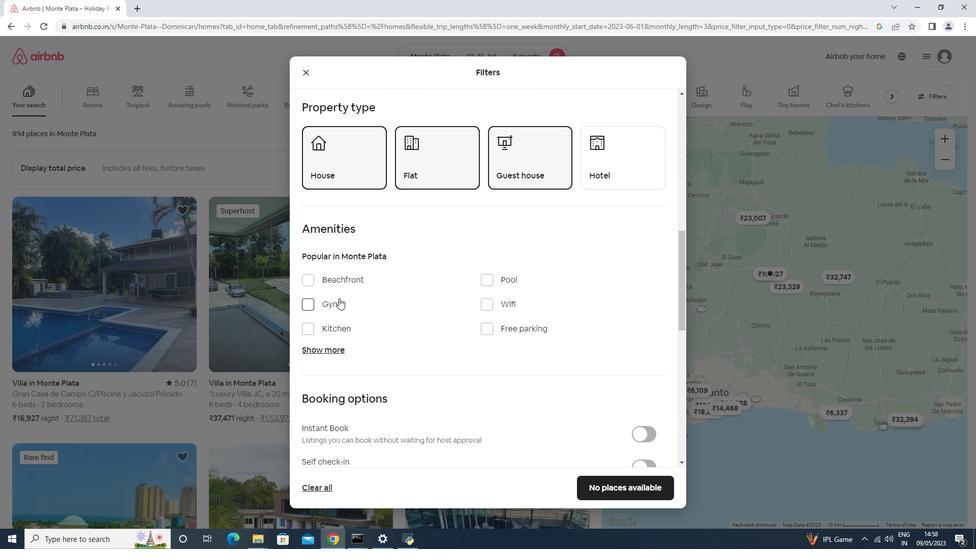 
Action: Mouse moved to (503, 300)
Screenshot: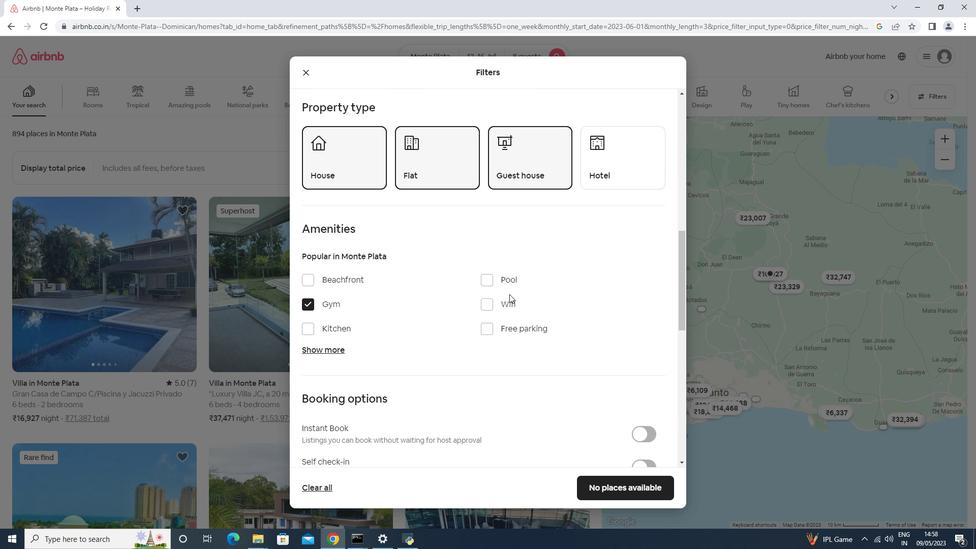 
Action: Mouse pressed left at (503, 300)
Screenshot: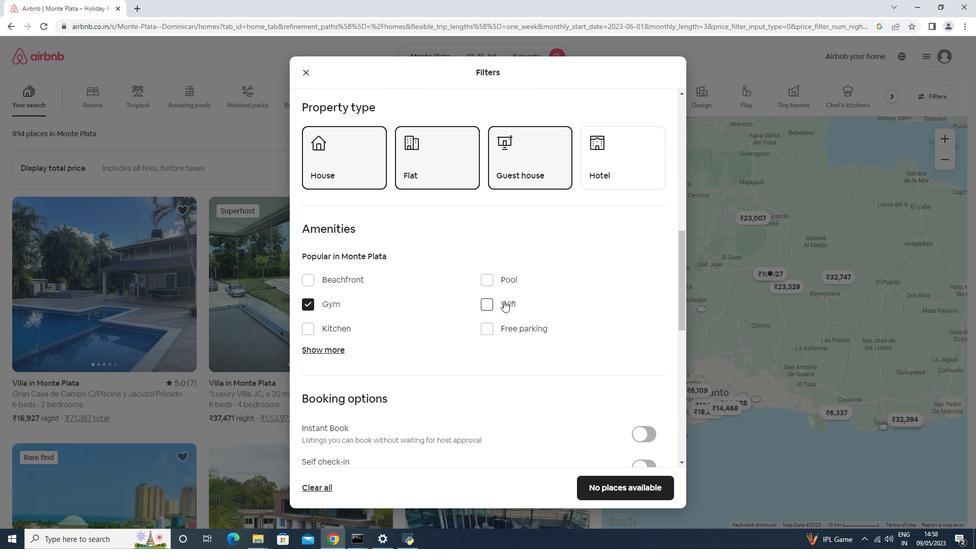 
Action: Mouse moved to (328, 348)
Screenshot: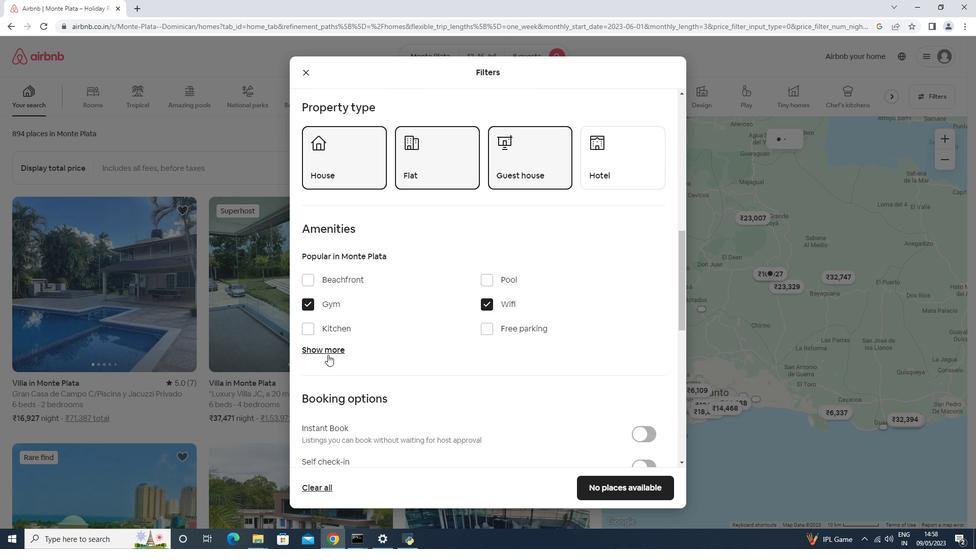 
Action: Mouse pressed left at (328, 348)
Screenshot: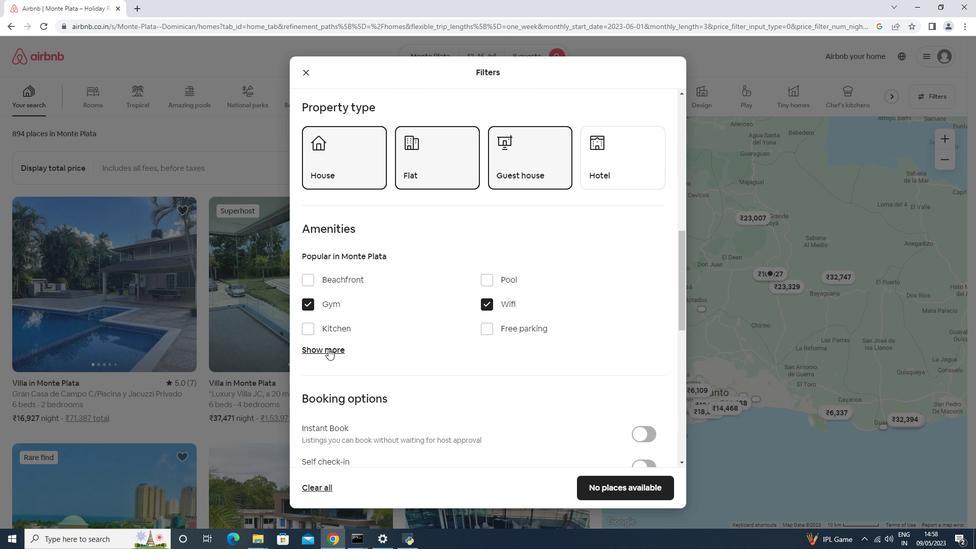 
Action: Mouse moved to (502, 436)
Screenshot: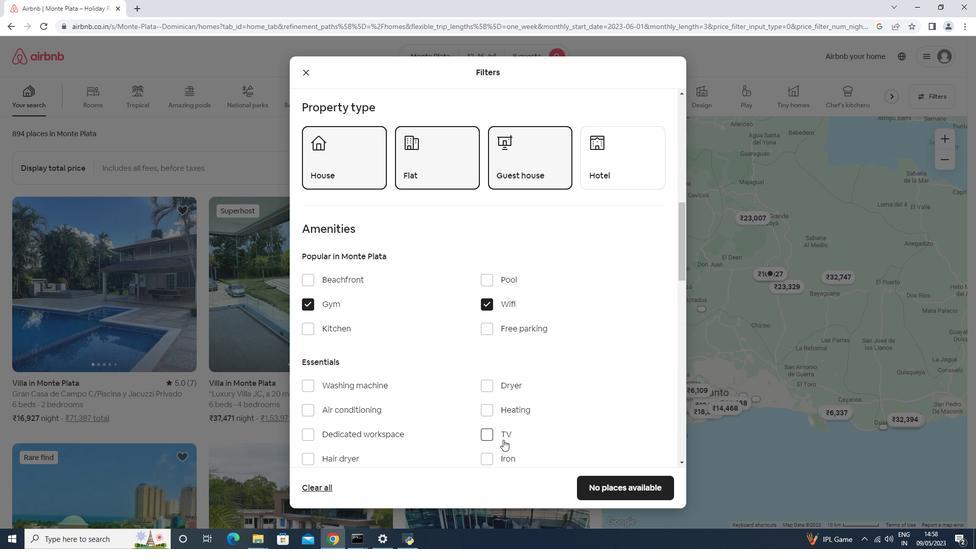 
Action: Mouse pressed left at (502, 436)
Screenshot: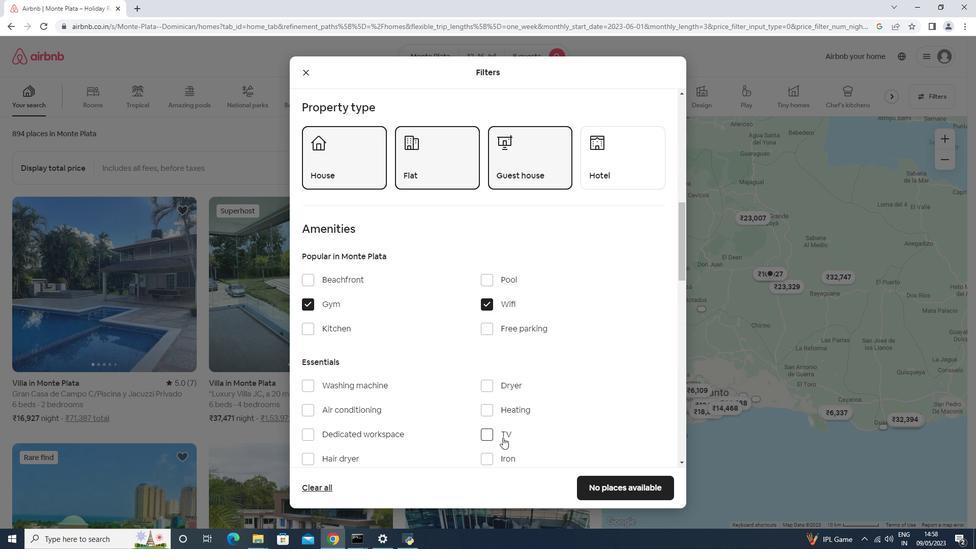 
Action: Mouse scrolled (502, 435) with delta (0, 0)
Screenshot: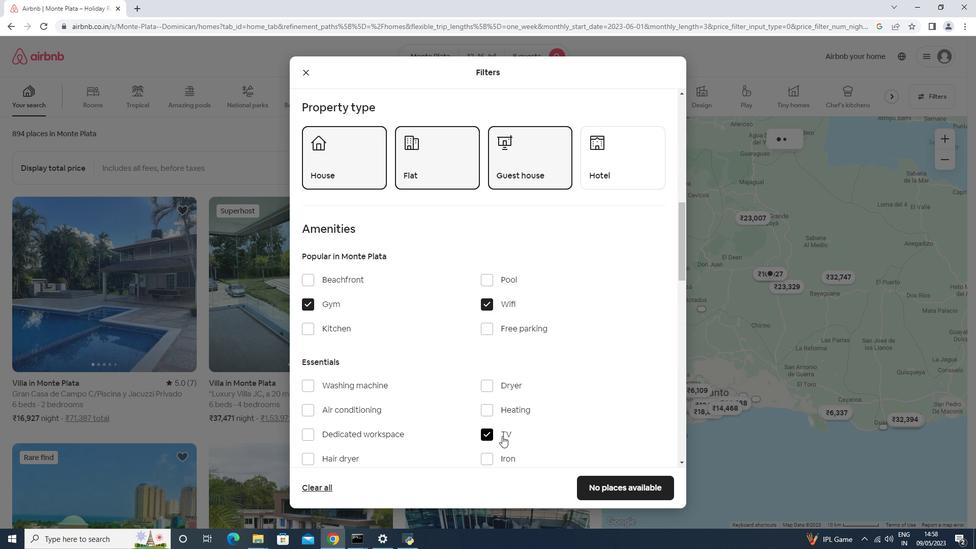 
Action: Mouse scrolled (502, 435) with delta (0, 0)
Screenshot: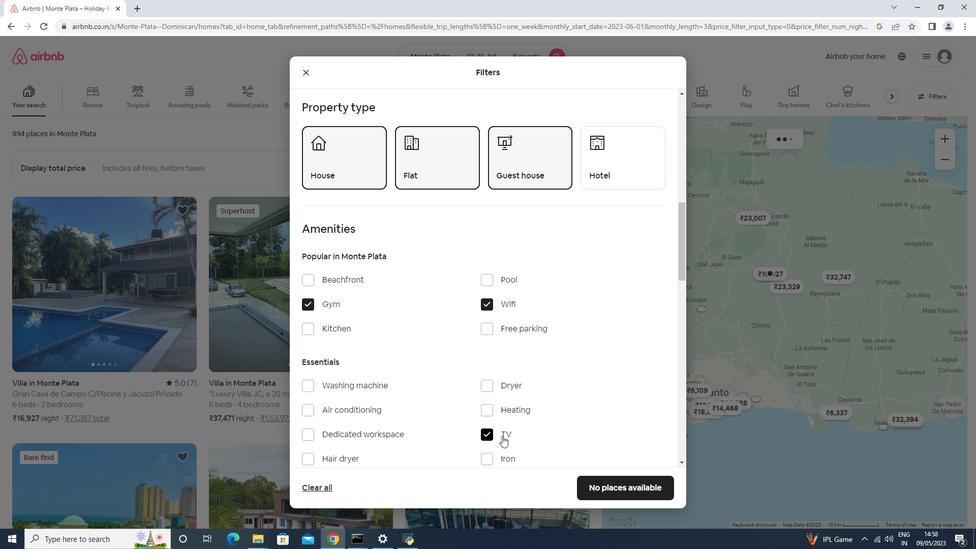 
Action: Mouse scrolled (502, 435) with delta (0, 0)
Screenshot: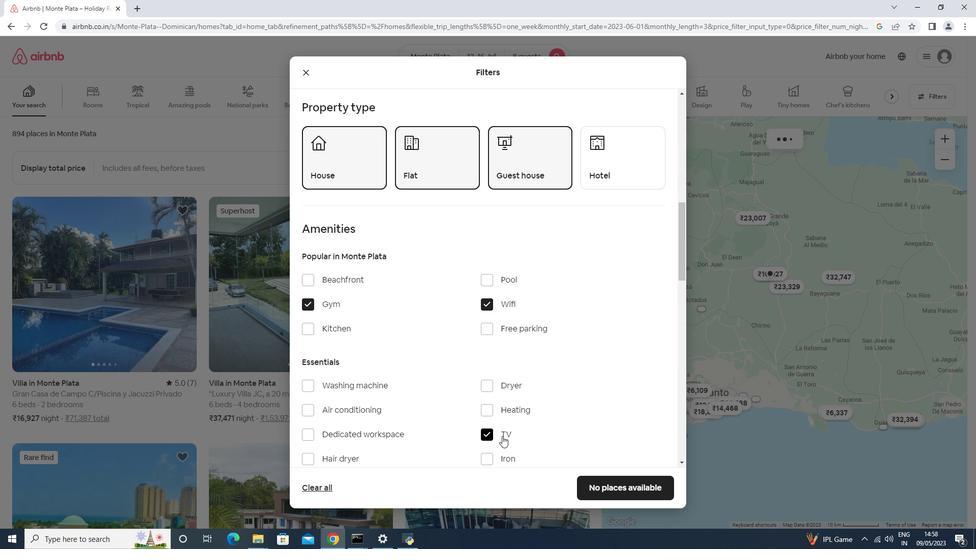 
Action: Mouse scrolled (502, 435) with delta (0, 0)
Screenshot: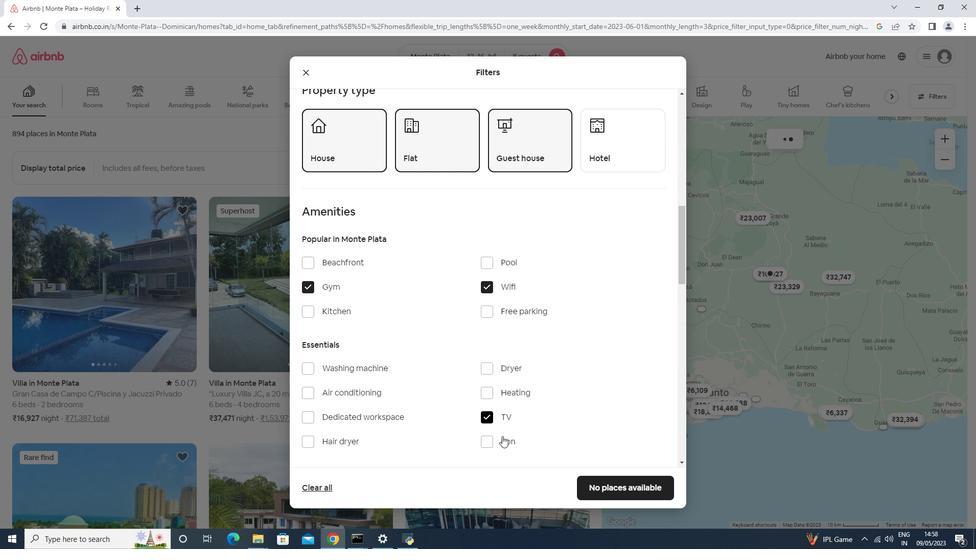 
Action: Mouse moved to (337, 361)
Screenshot: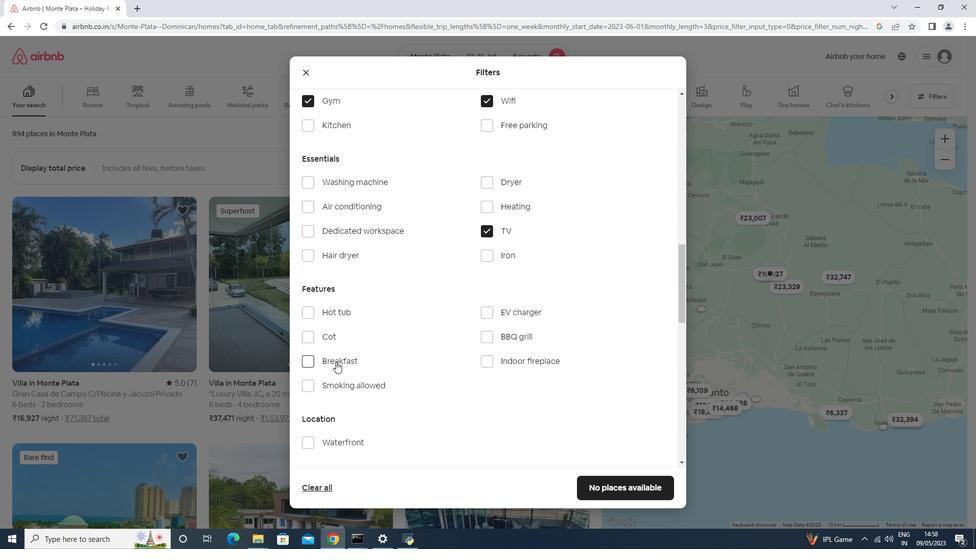 
Action: Mouse pressed left at (337, 361)
Screenshot: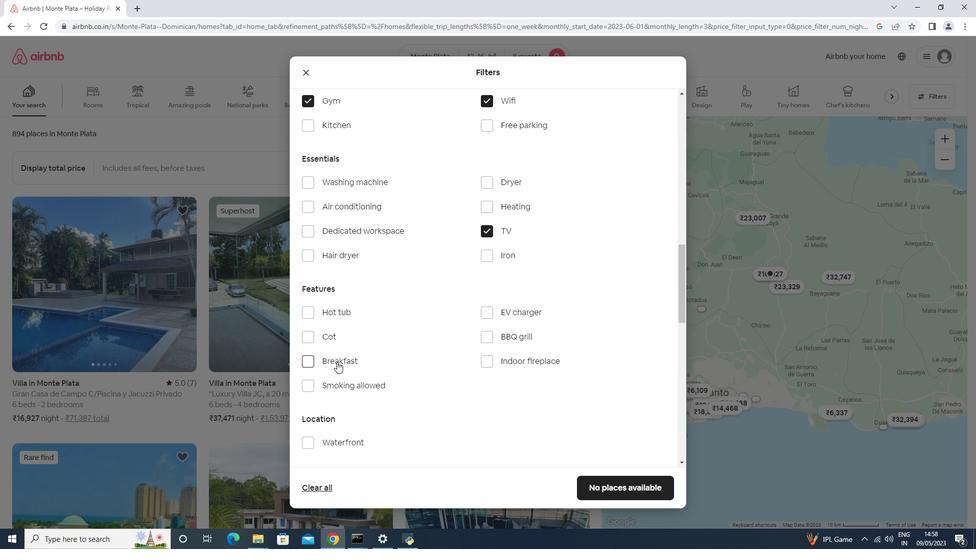 
Action: Mouse moved to (337, 361)
Screenshot: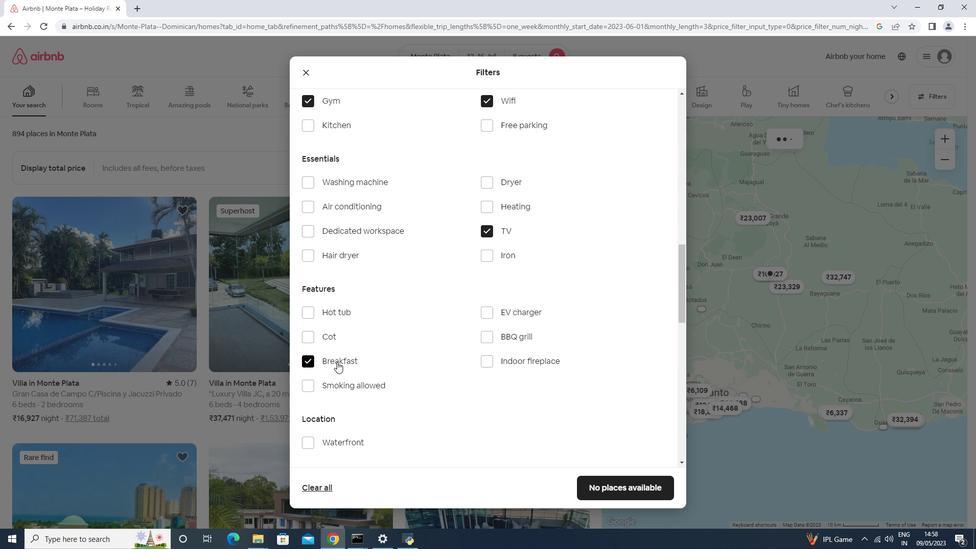 
Action: Mouse scrolled (337, 360) with delta (0, 0)
Screenshot: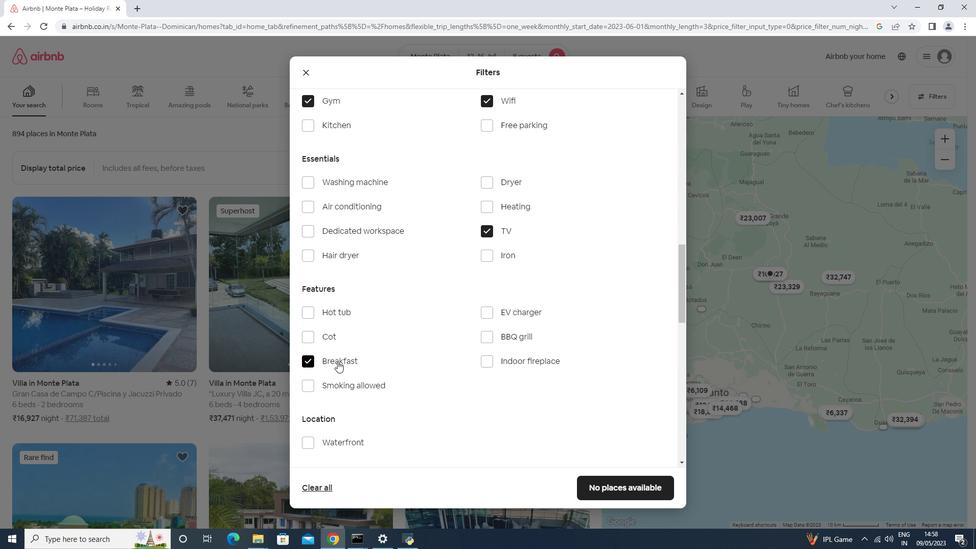 
Action: Mouse scrolled (337, 360) with delta (0, 0)
Screenshot: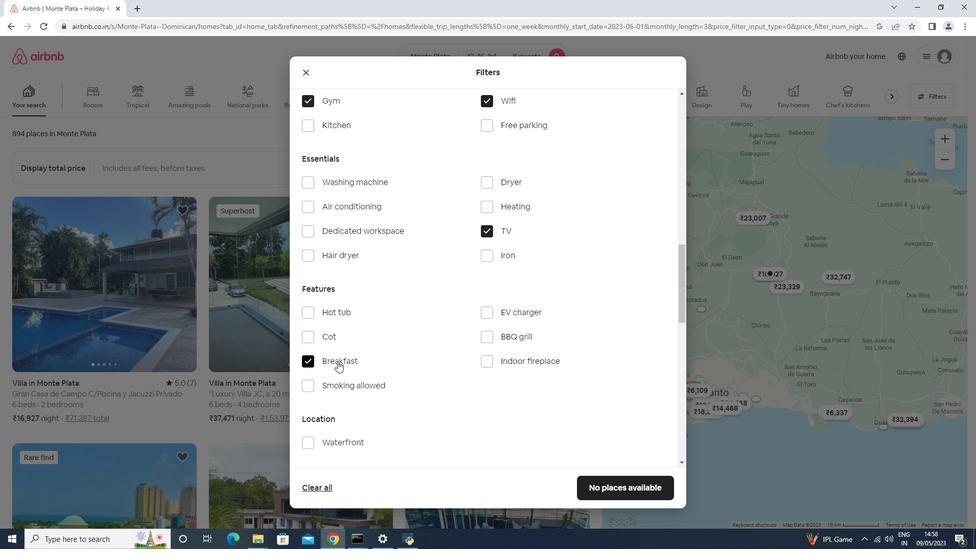 
Action: Mouse scrolled (337, 360) with delta (0, 0)
Screenshot: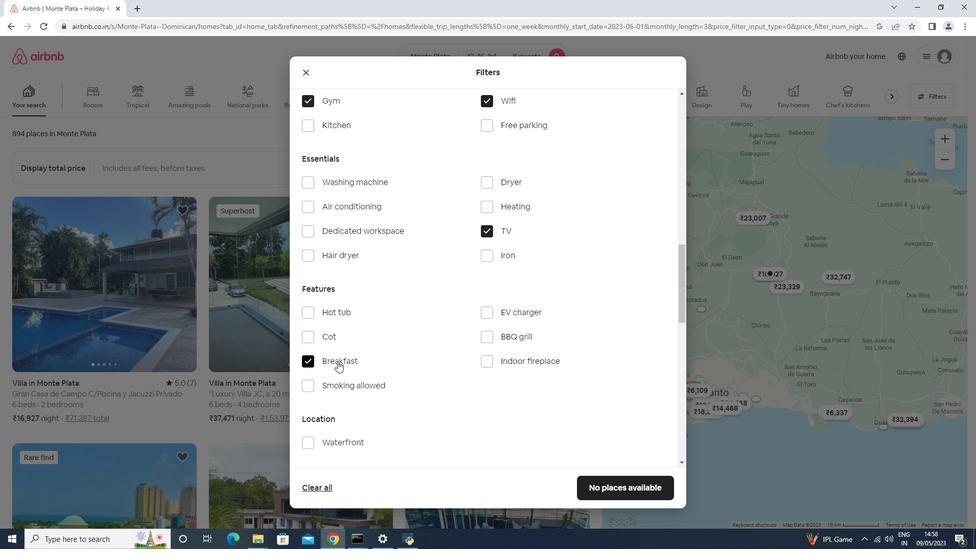 
Action: Mouse moved to (486, 404)
Screenshot: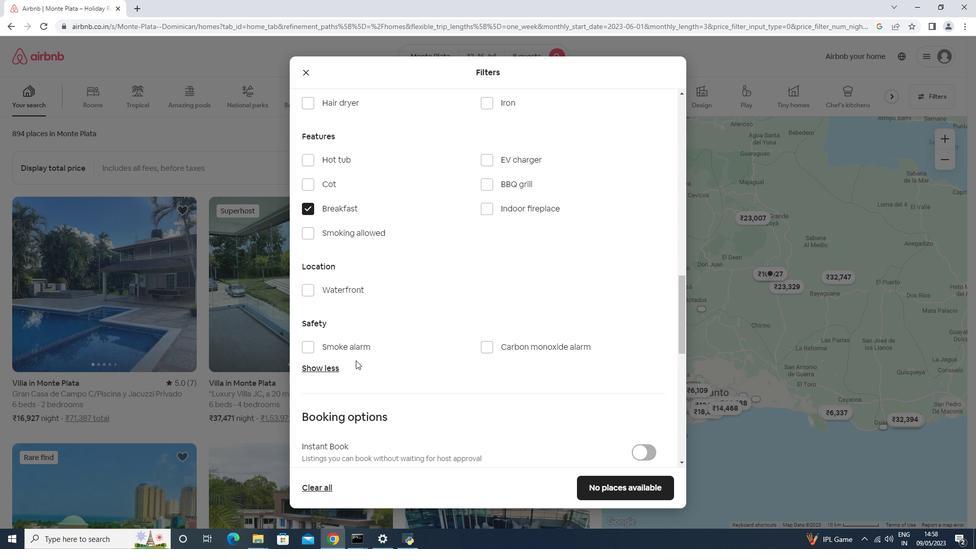 
Action: Mouse scrolled (486, 404) with delta (0, 0)
Screenshot: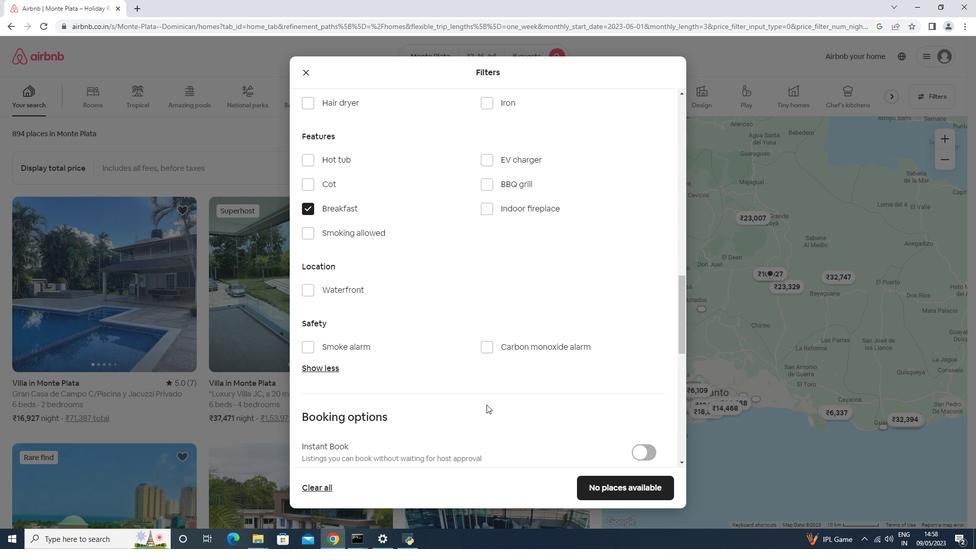 
Action: Mouse scrolled (486, 404) with delta (0, 0)
Screenshot: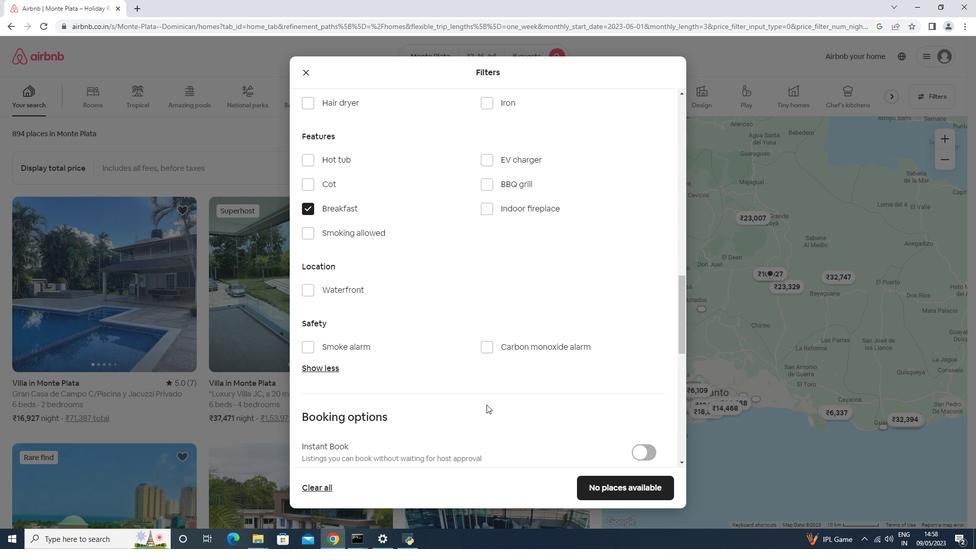 
Action: Mouse scrolled (486, 404) with delta (0, 0)
Screenshot: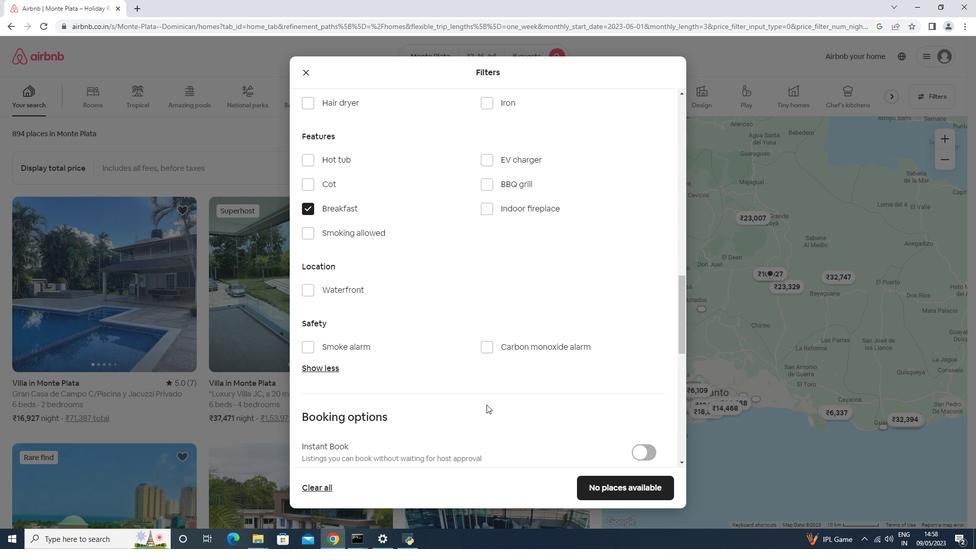 
Action: Mouse scrolled (486, 404) with delta (0, 0)
Screenshot: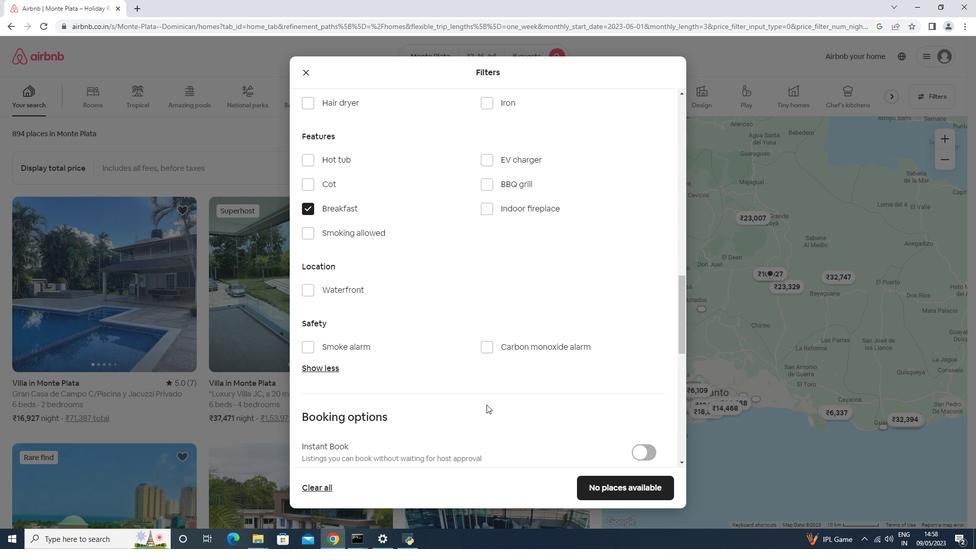 
Action: Mouse moved to (642, 287)
Screenshot: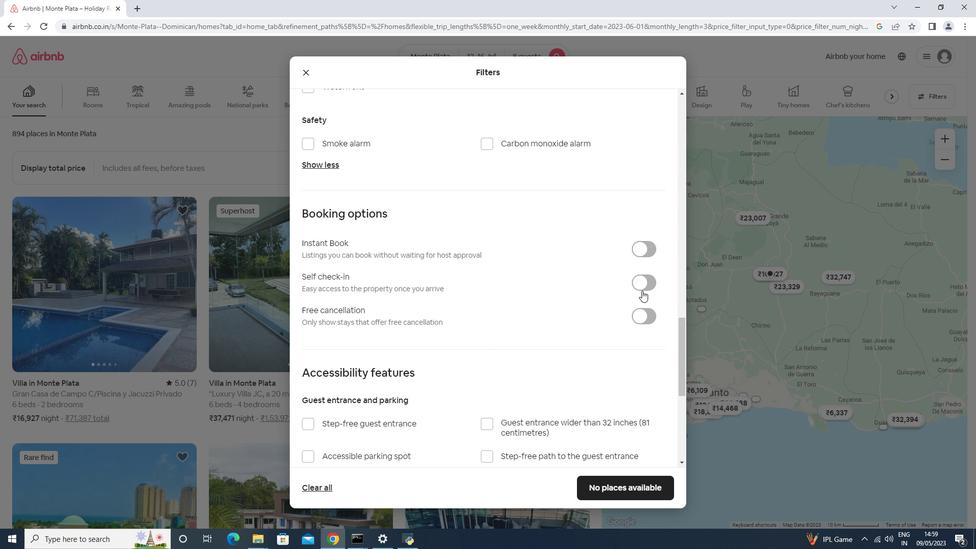 
Action: Mouse pressed left at (642, 287)
Screenshot: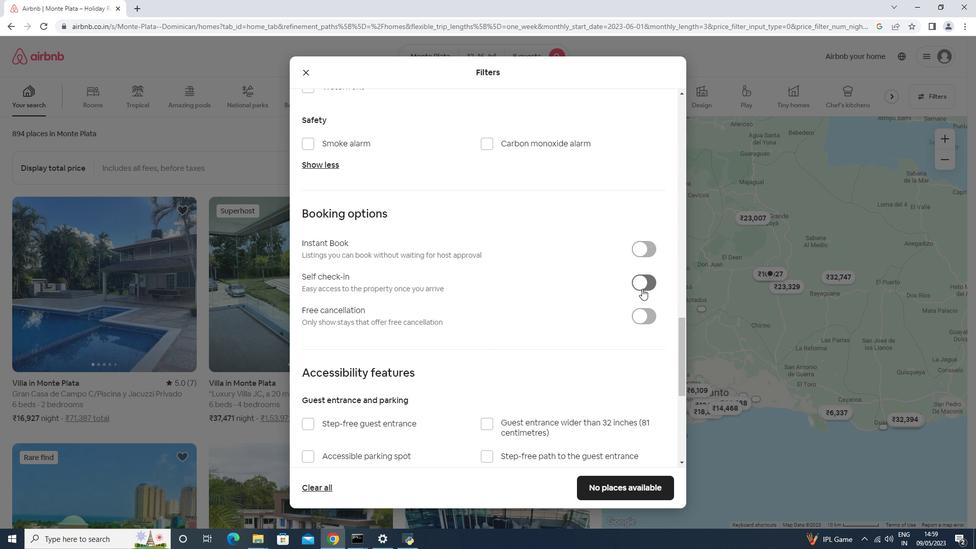 
Action: Mouse scrolled (642, 286) with delta (0, 0)
Screenshot: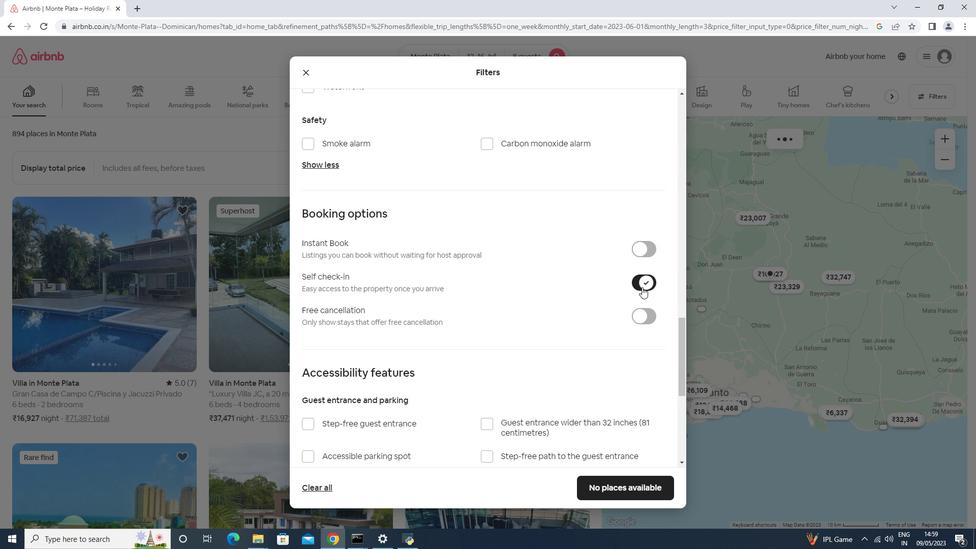 
Action: Mouse scrolled (642, 286) with delta (0, 0)
Screenshot: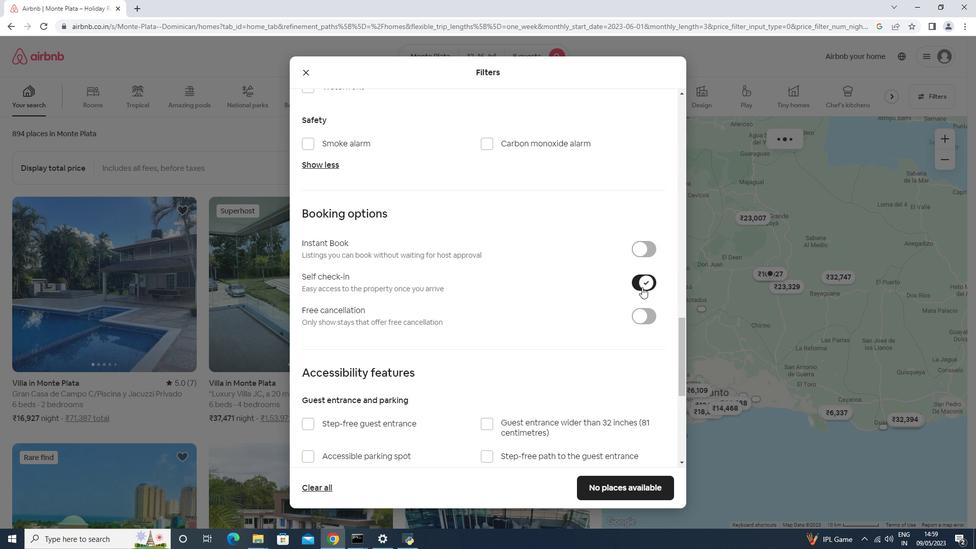 
Action: Mouse scrolled (642, 286) with delta (0, 0)
Screenshot: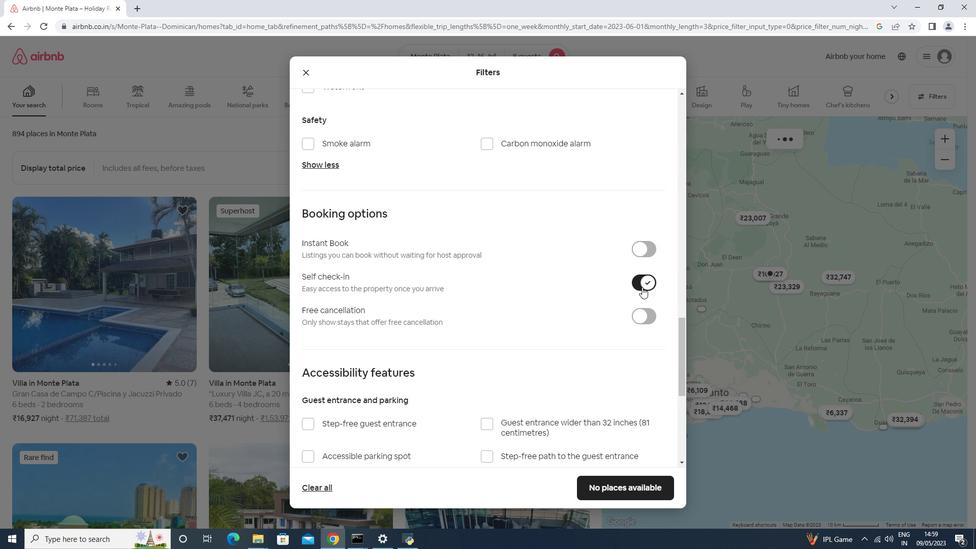 
Action: Mouse scrolled (642, 286) with delta (0, 0)
Screenshot: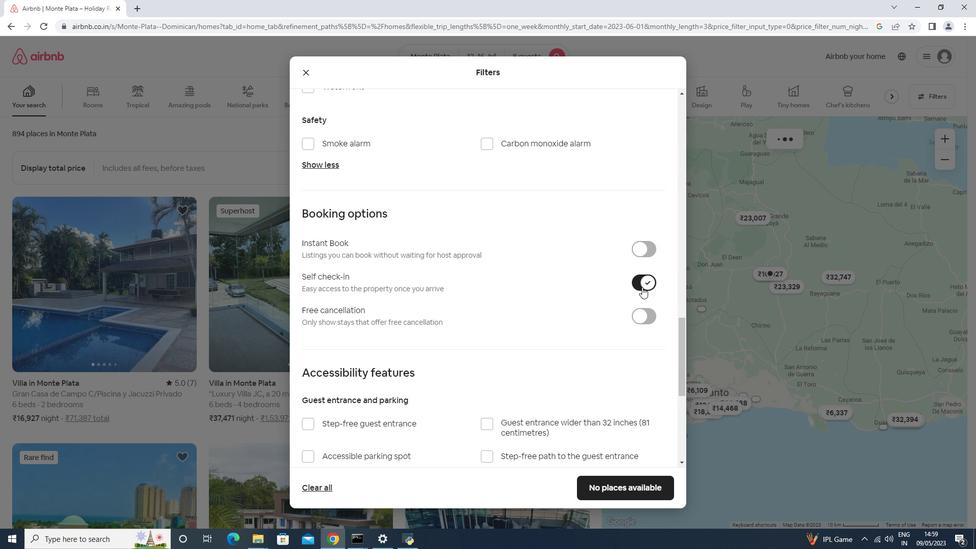 
Action: Mouse scrolled (642, 286) with delta (0, 0)
Screenshot: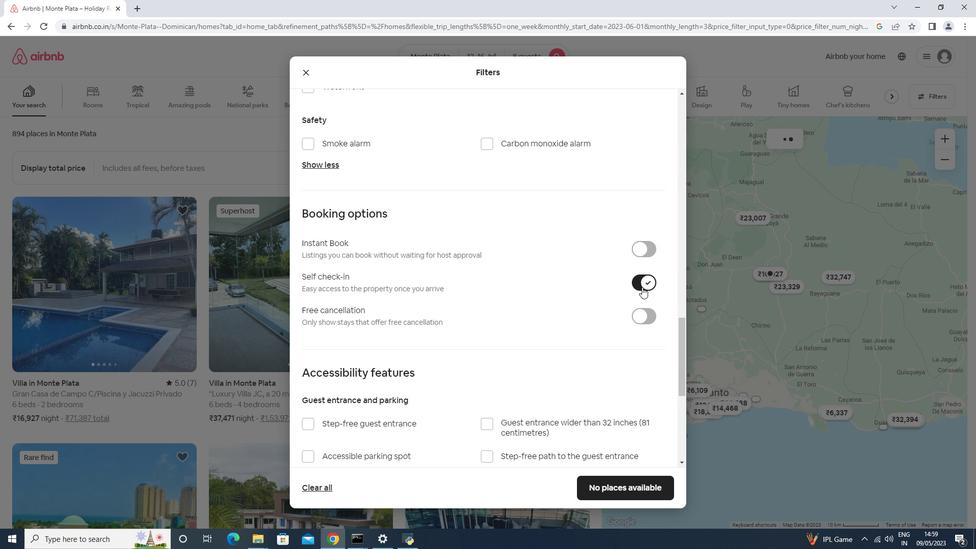 
Action: Mouse scrolled (642, 286) with delta (0, 0)
Screenshot: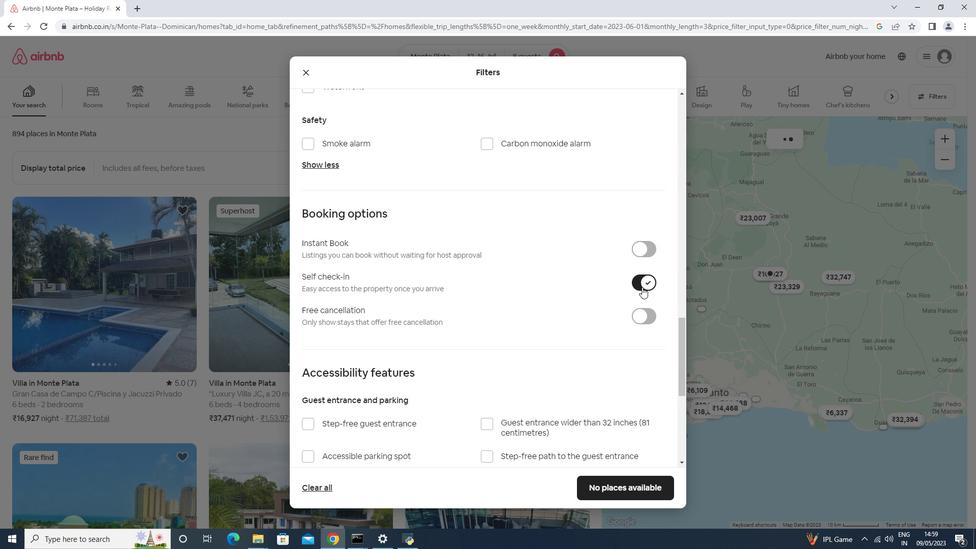 
Action: Mouse moved to (341, 394)
Screenshot: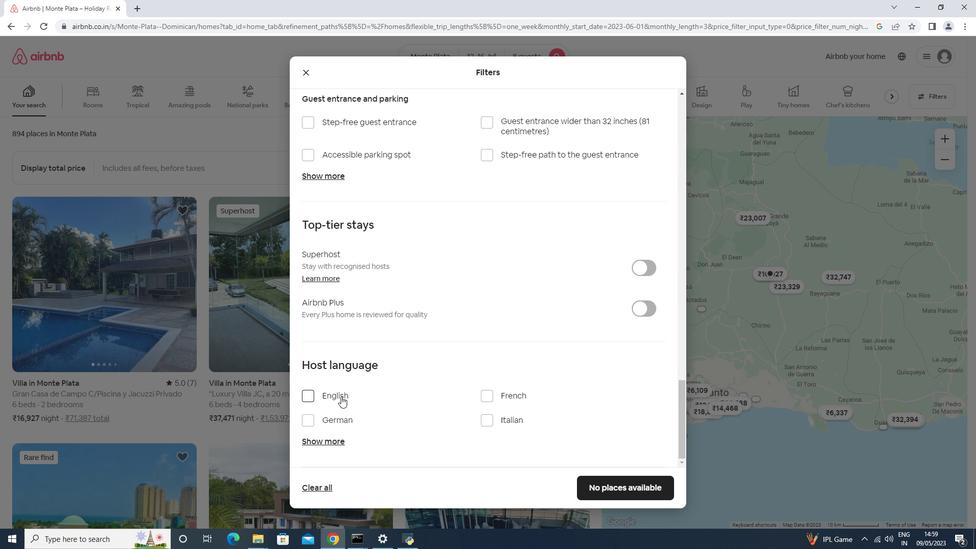 
Action: Mouse pressed left at (341, 394)
Screenshot: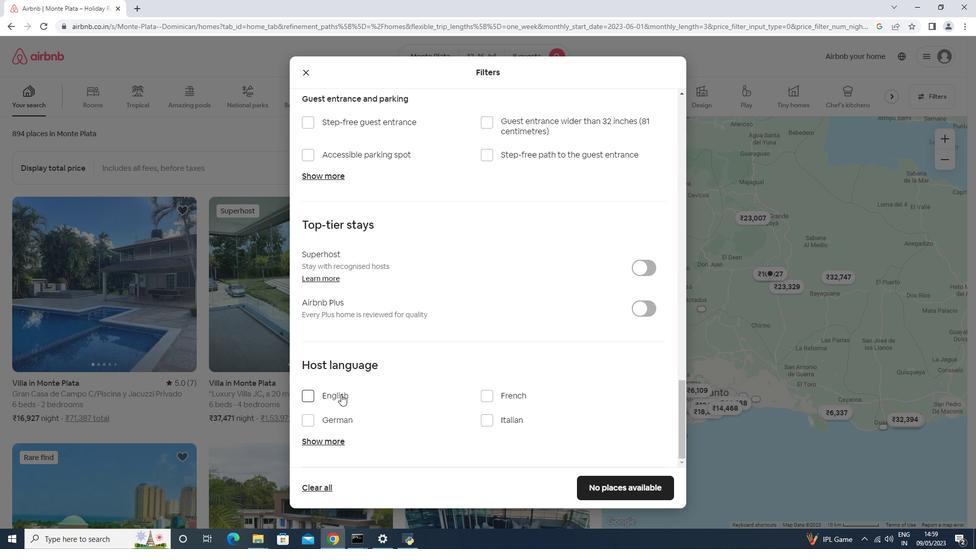 
Action: Mouse moved to (349, 454)
Screenshot: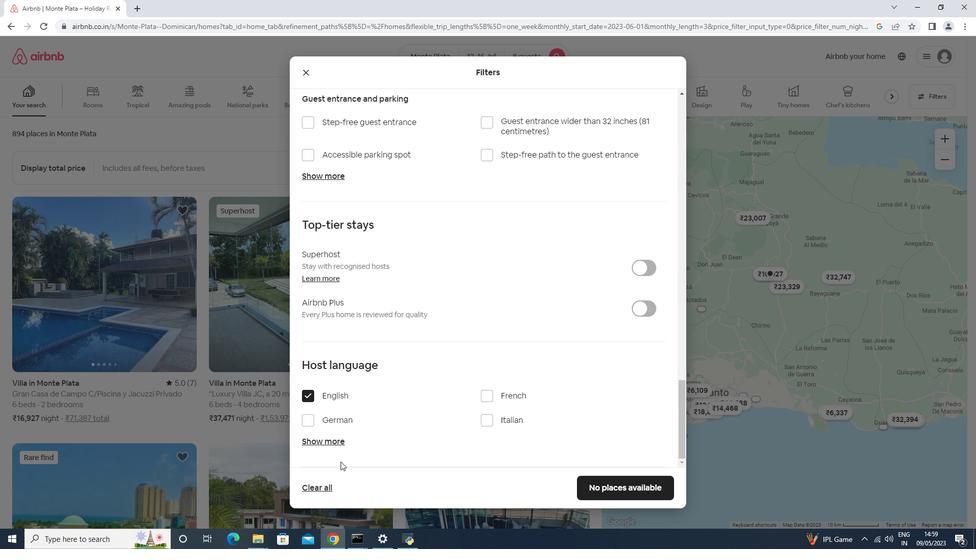 
Action: Mouse scrolled (349, 454) with delta (0, 0)
Screenshot: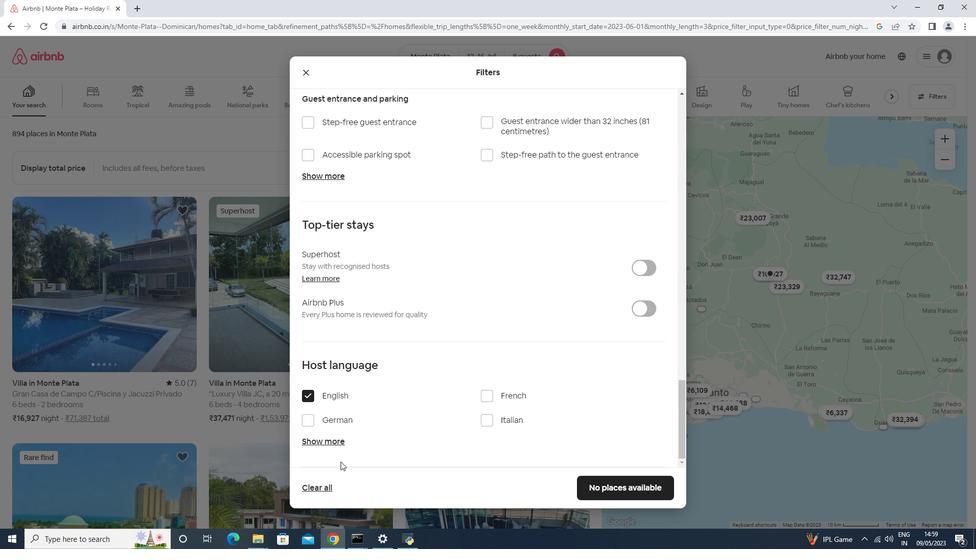 
Action: Mouse scrolled (349, 454) with delta (0, 0)
Screenshot: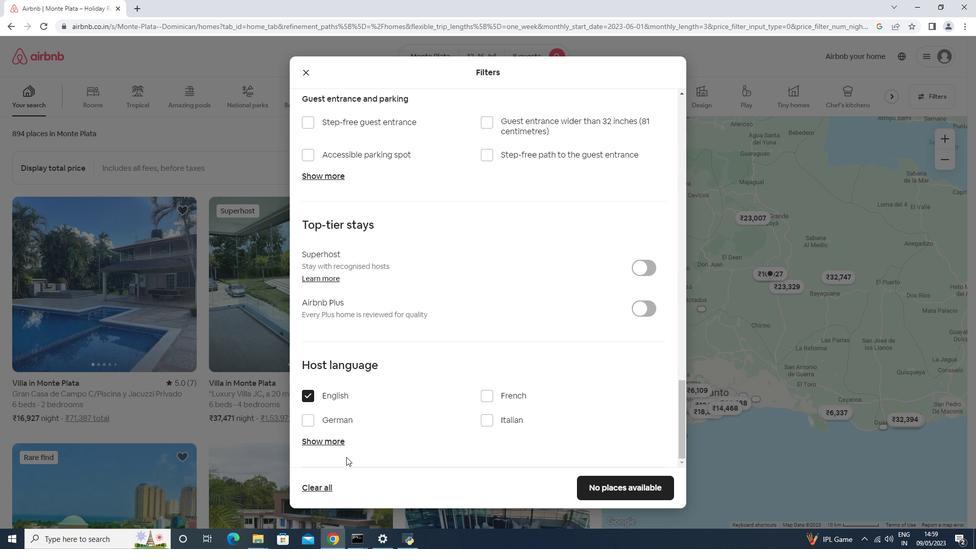 
Action: Mouse scrolled (349, 454) with delta (0, 0)
Screenshot: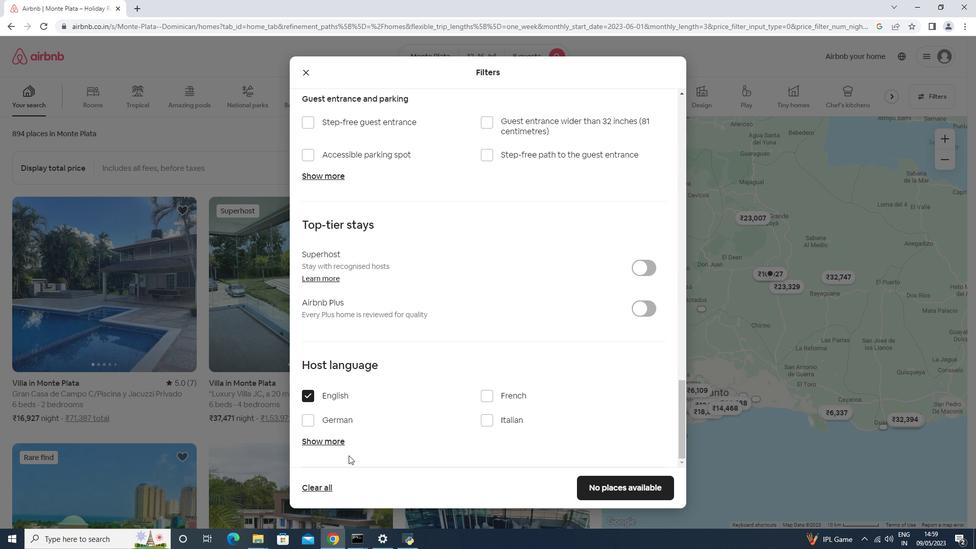 
Action: Mouse scrolled (349, 454) with delta (0, 0)
Screenshot: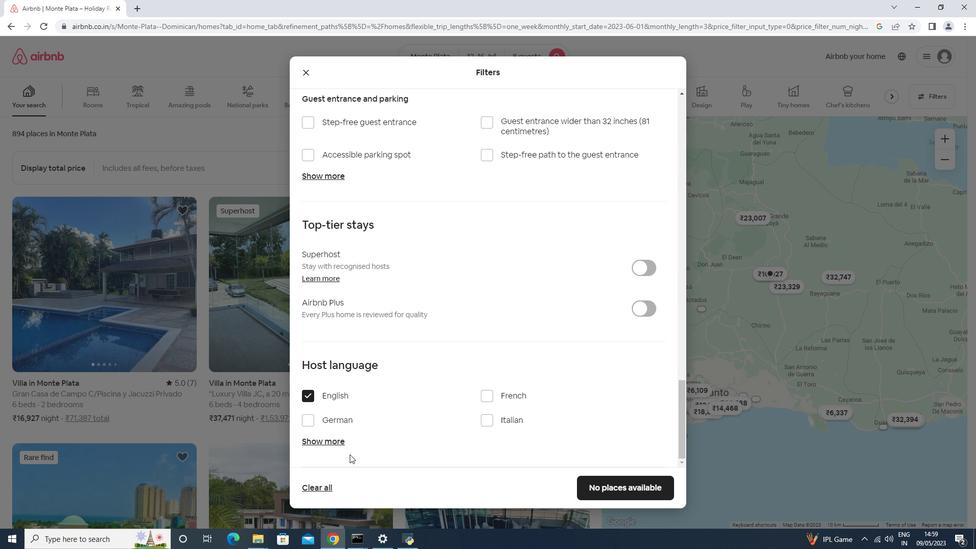 
Action: Mouse scrolled (349, 454) with delta (0, 0)
Screenshot: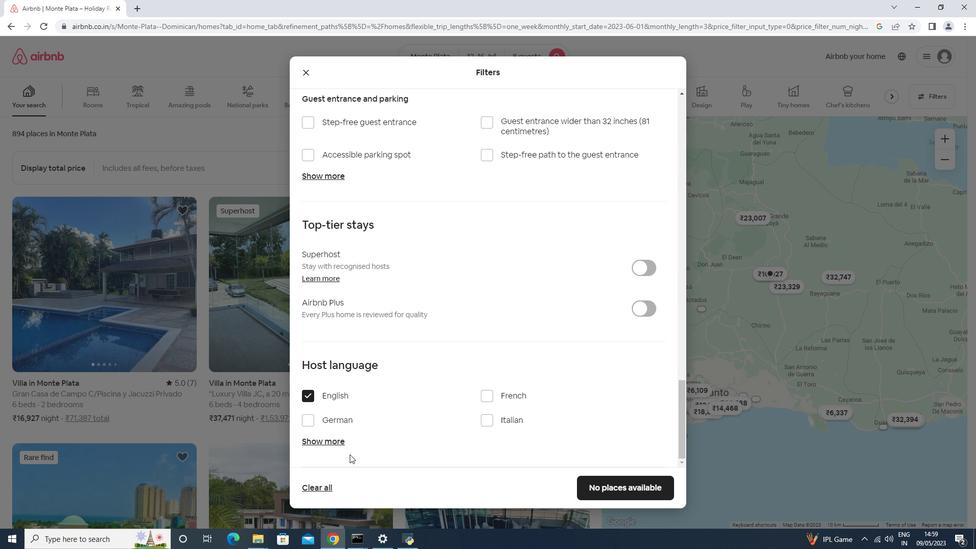 
Action: Mouse moved to (643, 486)
Screenshot: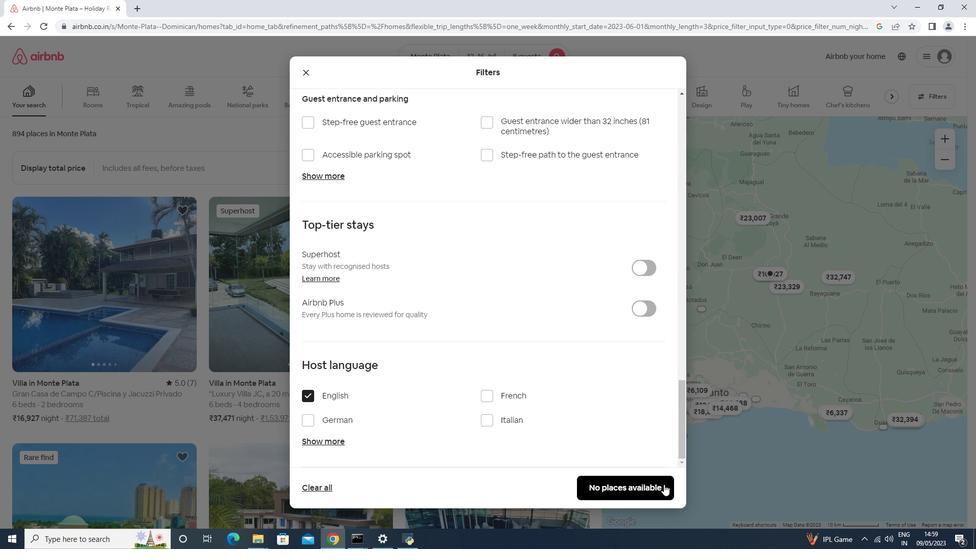 
Action: Mouse pressed left at (643, 486)
Screenshot: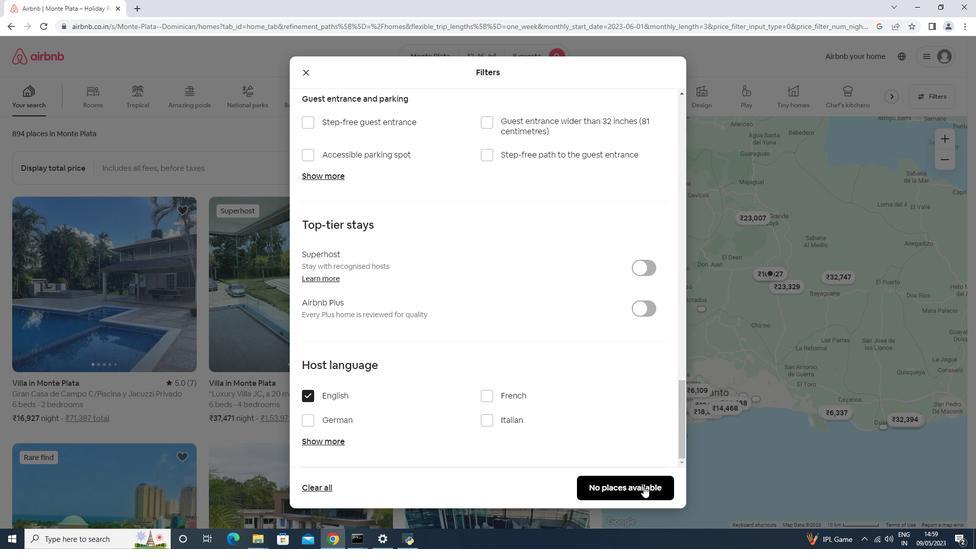 
Action: Mouse moved to (576, 481)
Screenshot: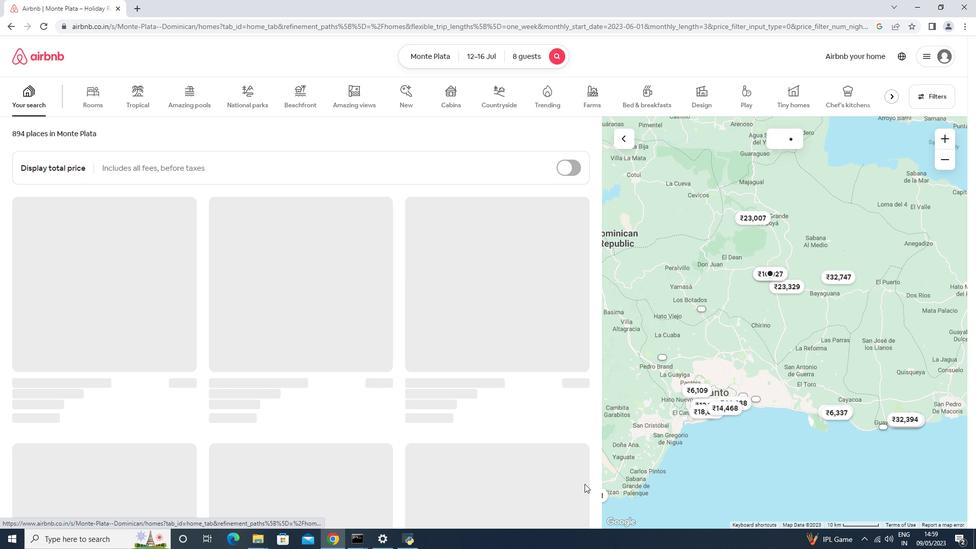
